 Task: Create a due date automation trigger when advanced on, 2 working days before a card is due add fields with custom field "Resume" set to a date between 1 and 7 days from now at 11:00 AM.
Action: Mouse moved to (863, 252)
Screenshot: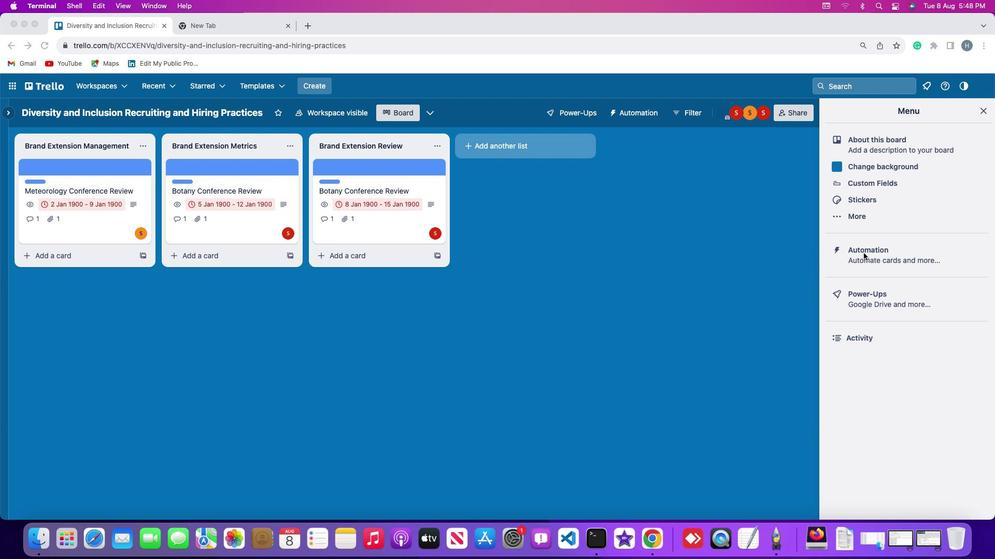 
Action: Mouse pressed left at (863, 252)
Screenshot: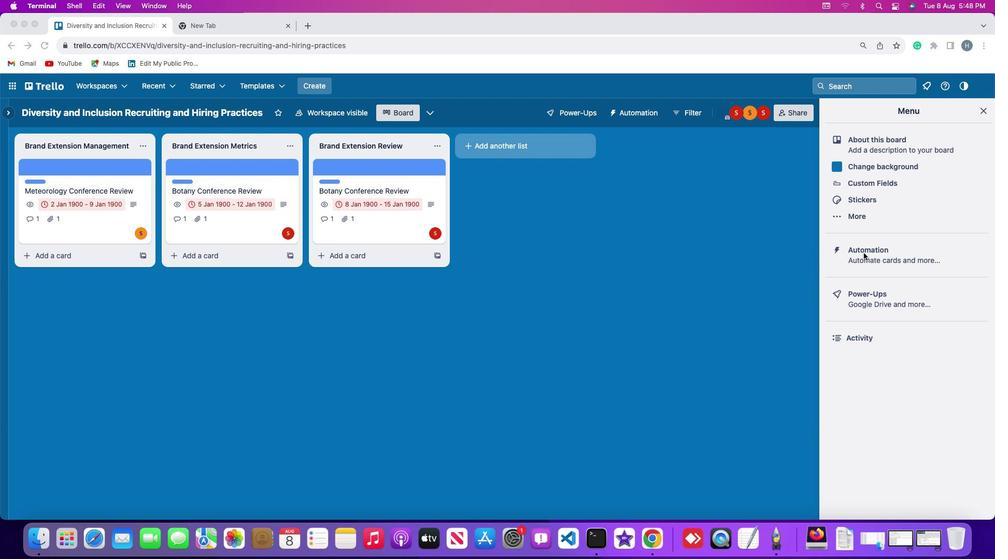 
Action: Mouse pressed left at (863, 252)
Screenshot: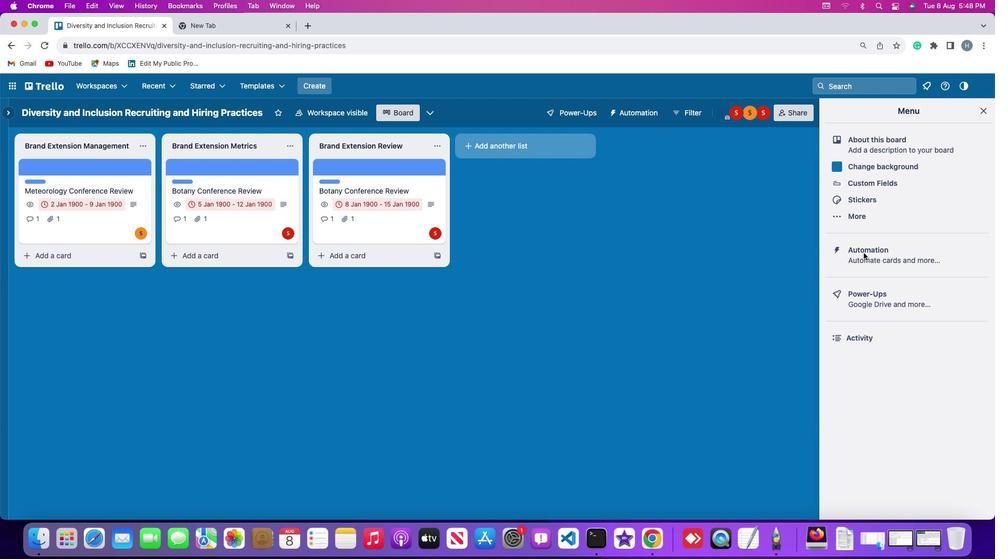 
Action: Mouse moved to (71, 241)
Screenshot: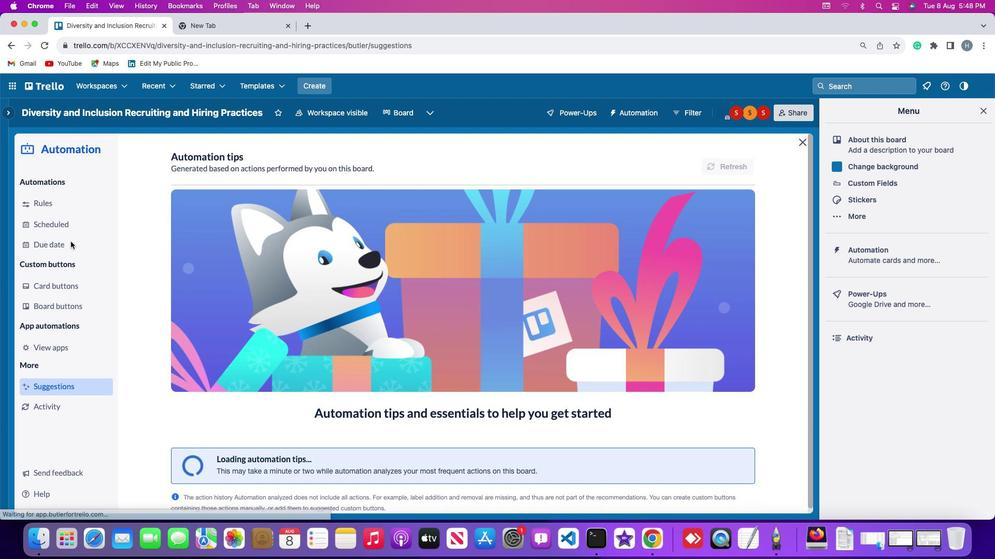 
Action: Mouse pressed left at (71, 241)
Screenshot: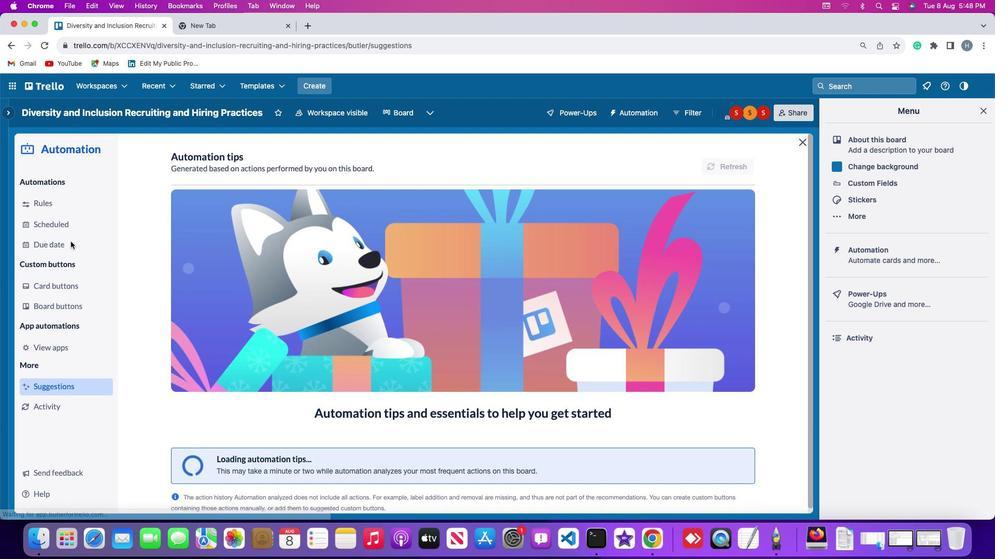 
Action: Mouse moved to (686, 160)
Screenshot: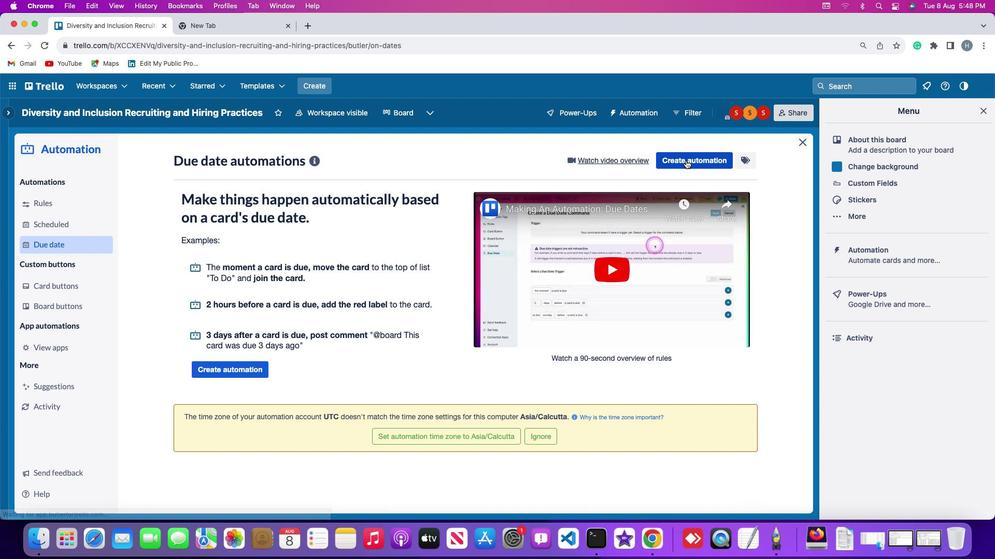 
Action: Mouse pressed left at (686, 160)
Screenshot: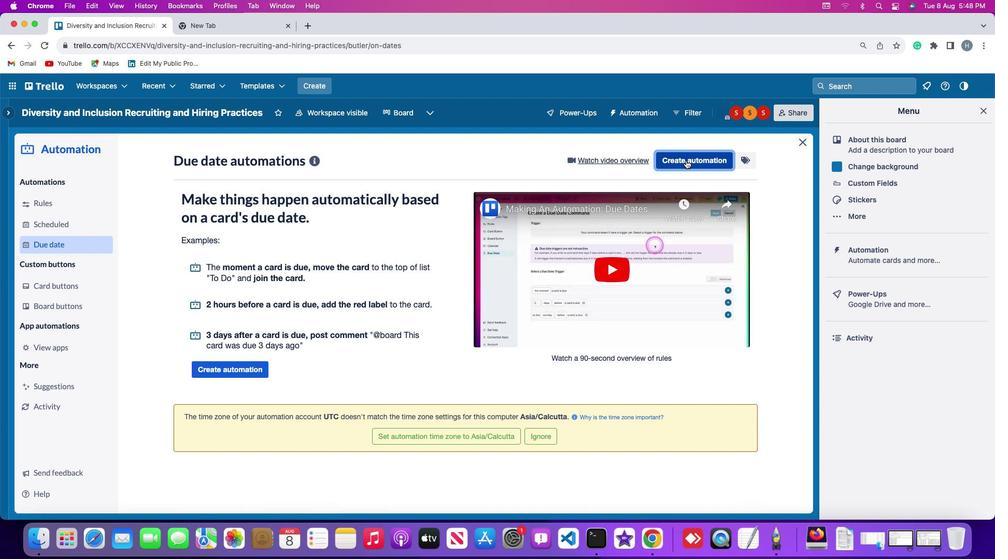 
Action: Mouse moved to (227, 259)
Screenshot: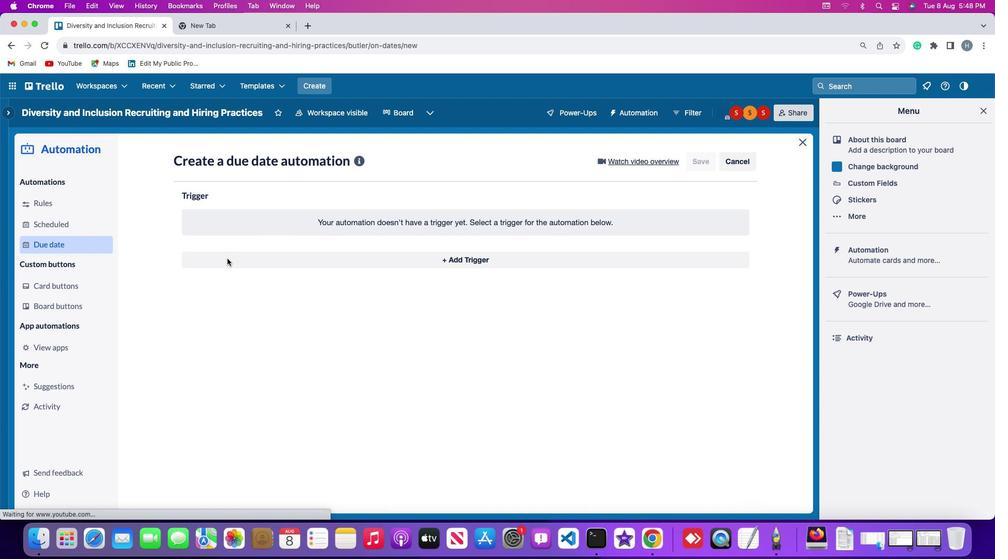 
Action: Mouse pressed left at (227, 259)
Screenshot: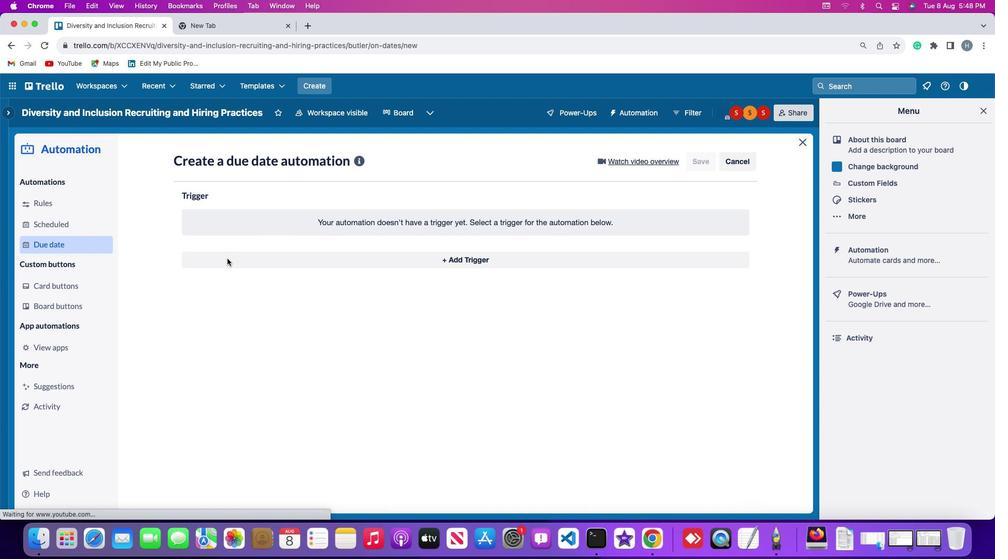 
Action: Mouse moved to (202, 416)
Screenshot: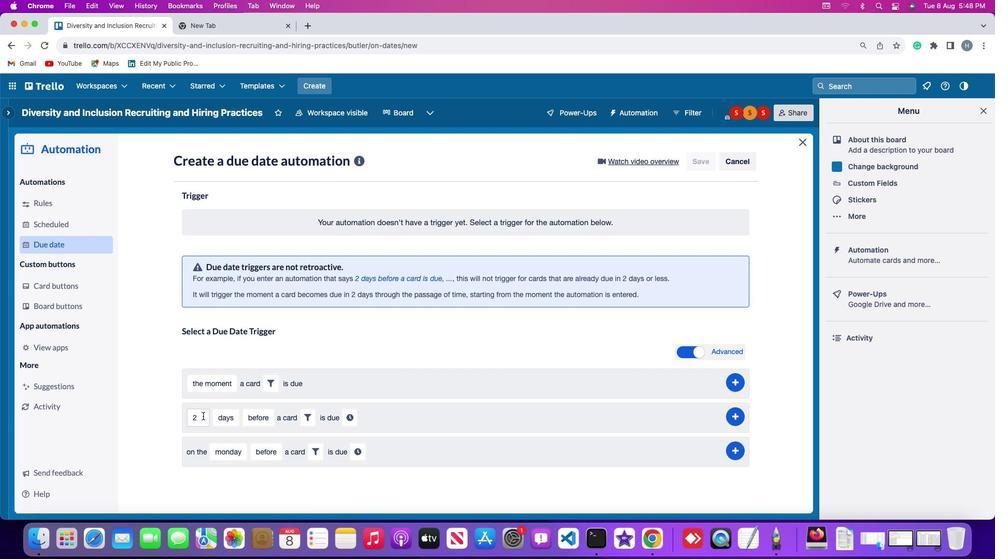 
Action: Mouse pressed left at (202, 416)
Screenshot: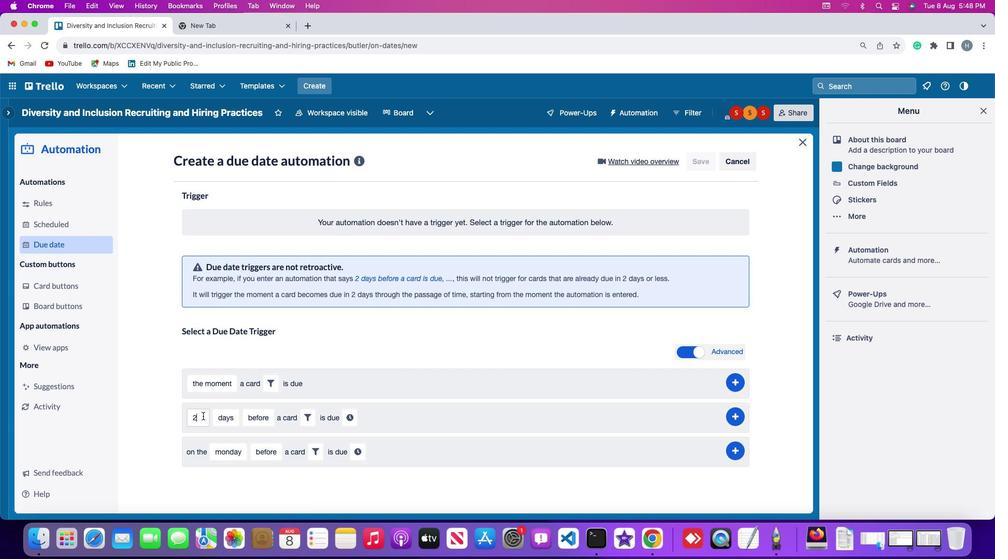 
Action: Mouse moved to (202, 416)
Screenshot: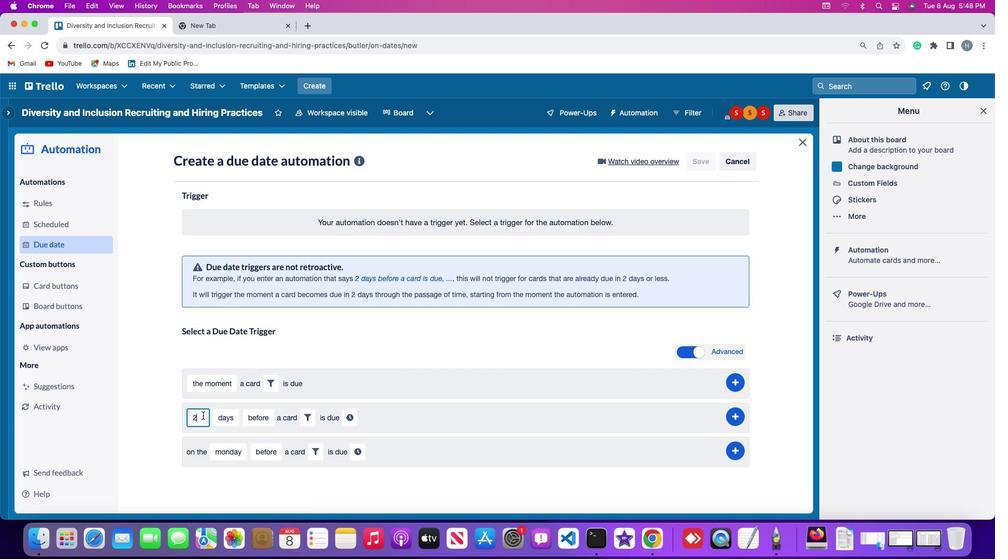 
Action: Key pressed Key.backspace'2'
Screenshot: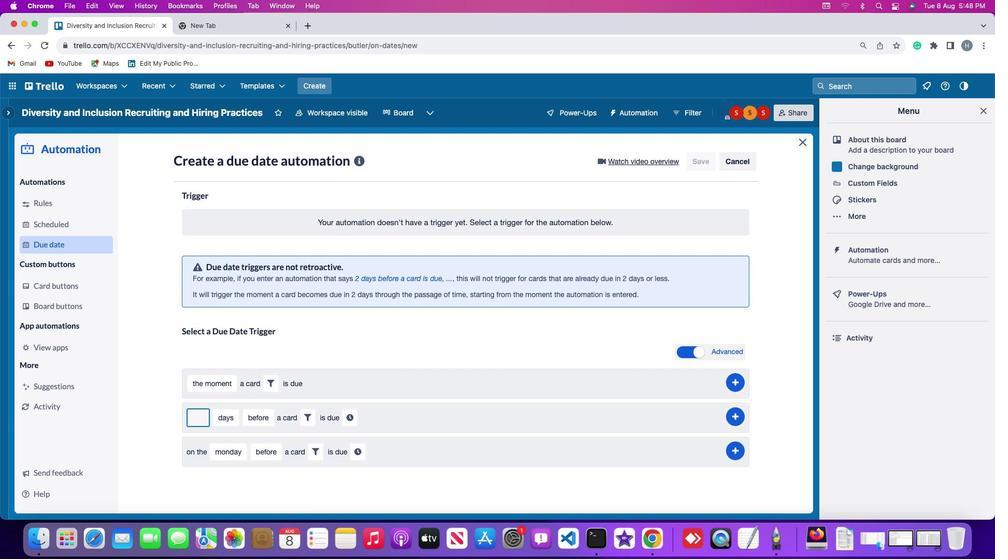 
Action: Mouse moved to (225, 414)
Screenshot: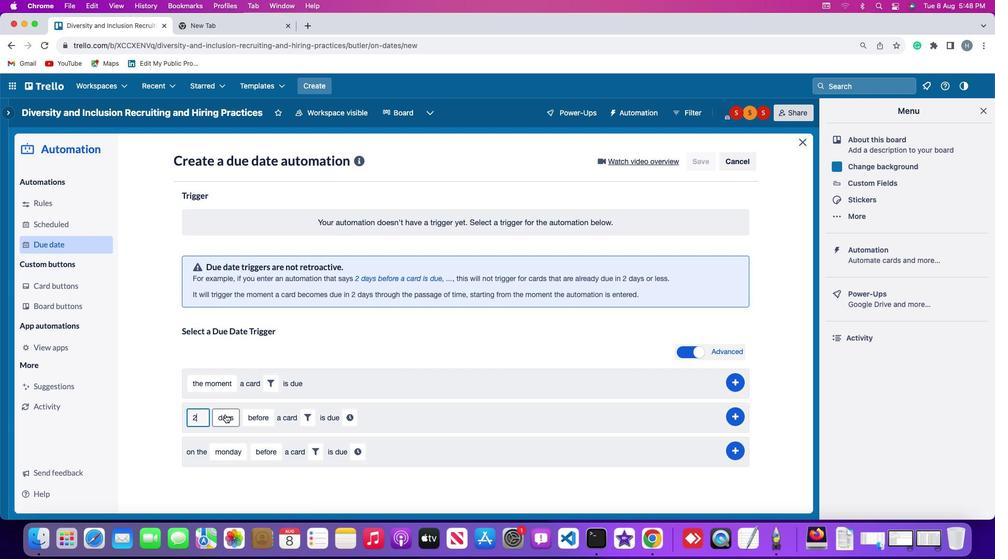 
Action: Mouse pressed left at (225, 414)
Screenshot: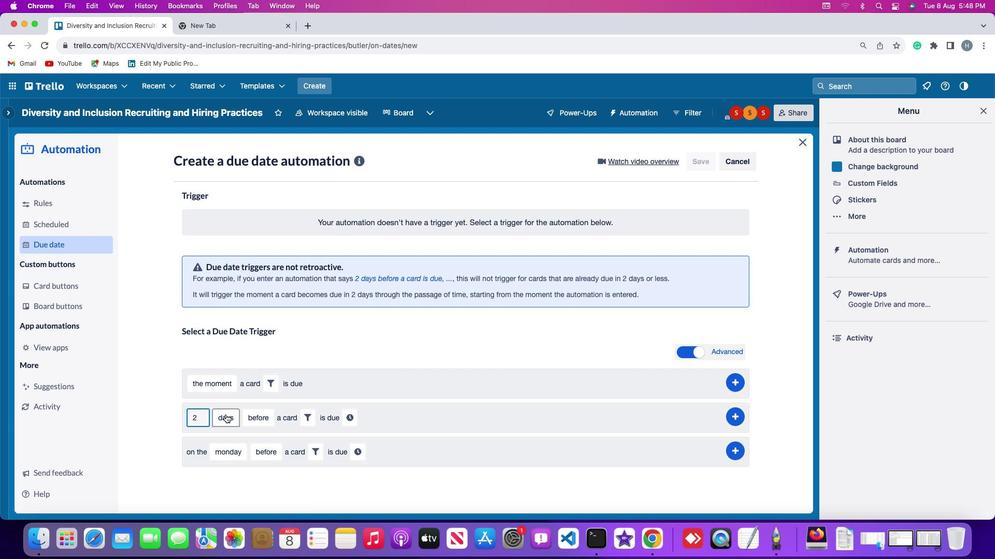 
Action: Mouse moved to (241, 458)
Screenshot: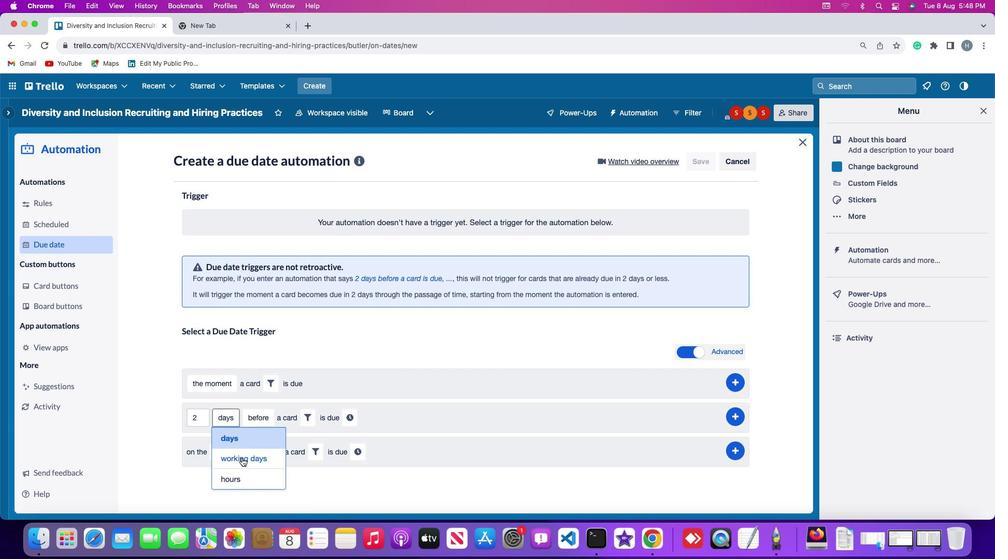 
Action: Mouse pressed left at (241, 458)
Screenshot: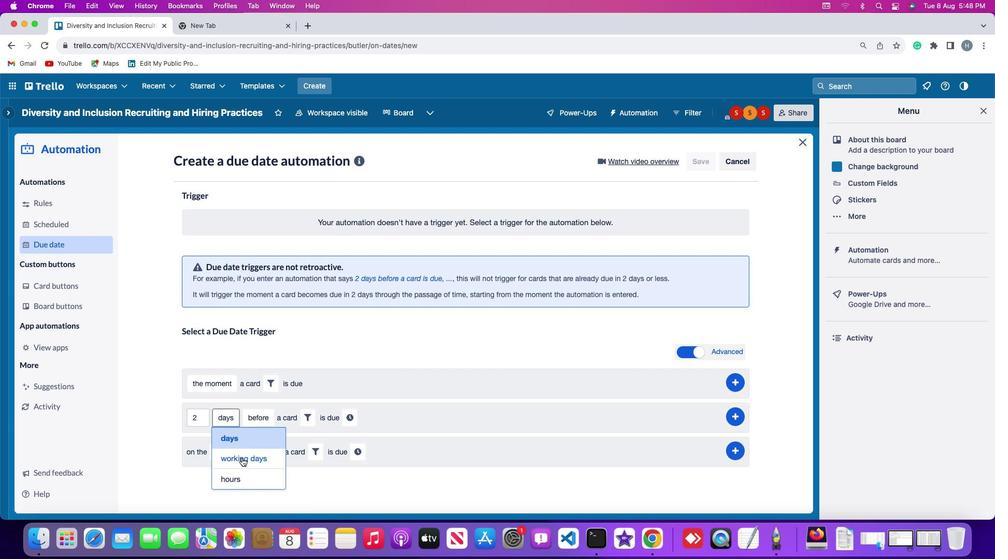 
Action: Mouse moved to (286, 419)
Screenshot: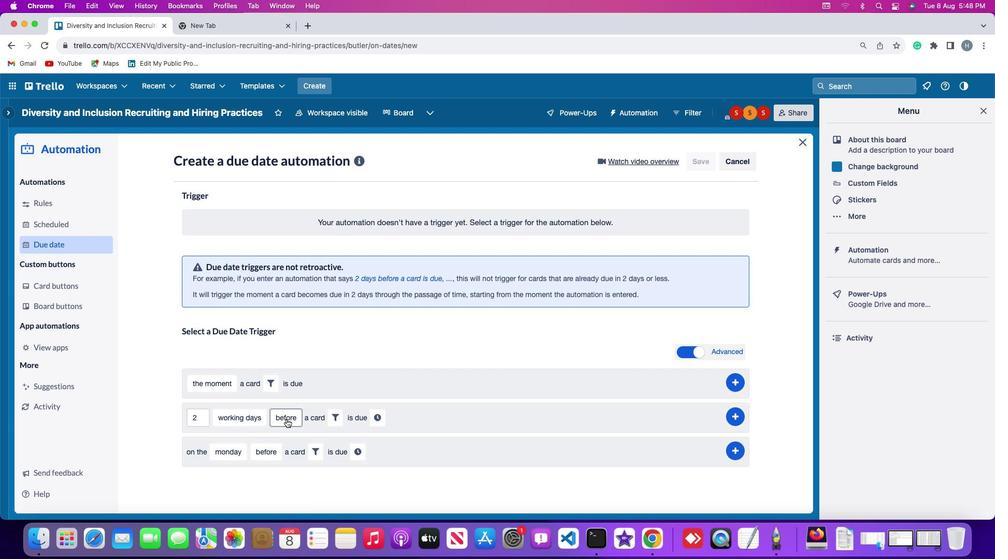 
Action: Mouse pressed left at (286, 419)
Screenshot: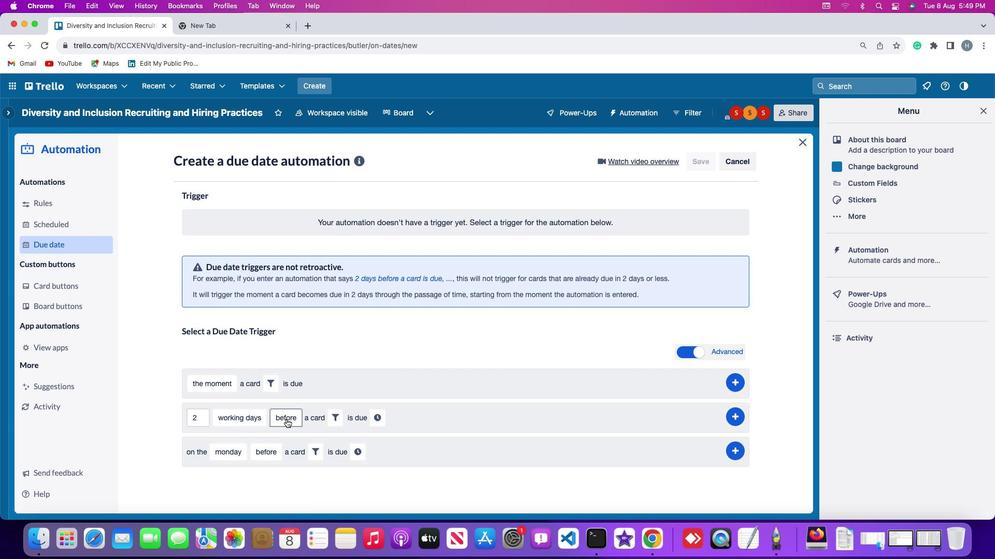 
Action: Mouse moved to (289, 434)
Screenshot: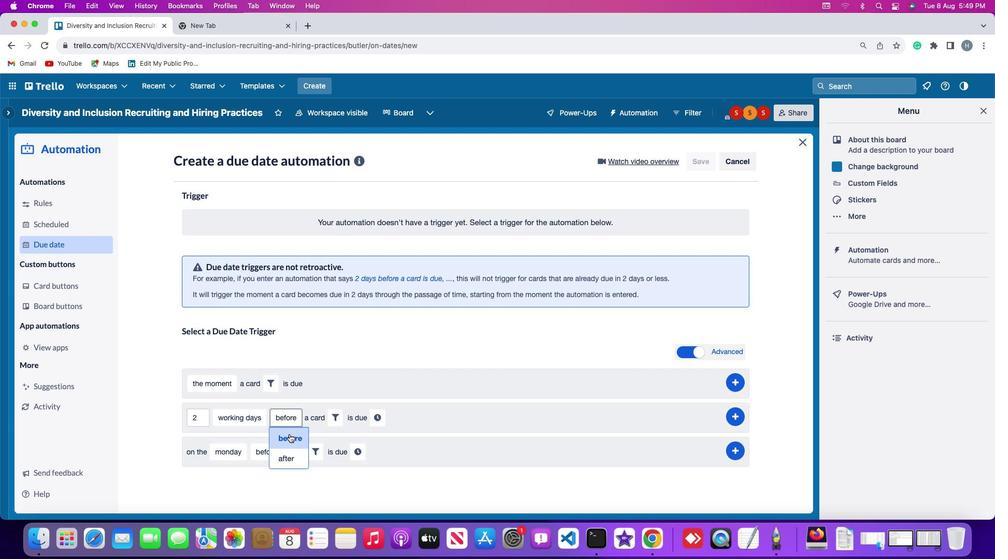 
Action: Mouse pressed left at (289, 434)
Screenshot: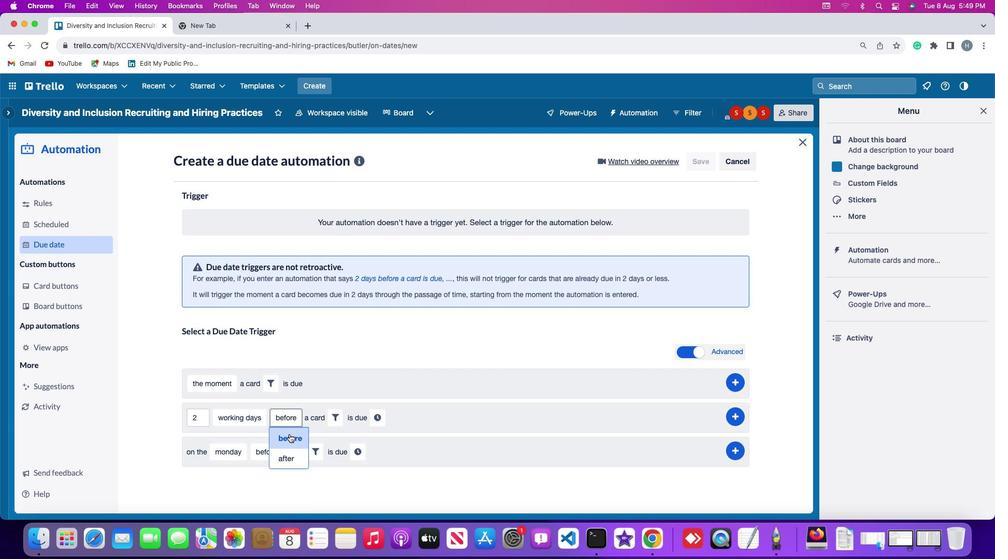 
Action: Mouse moved to (332, 418)
Screenshot: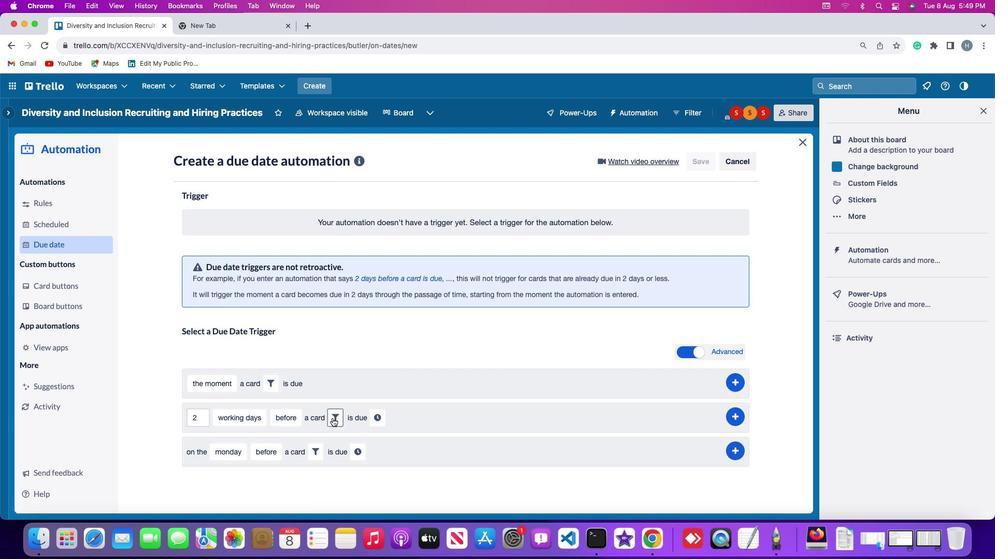 
Action: Mouse pressed left at (332, 418)
Screenshot: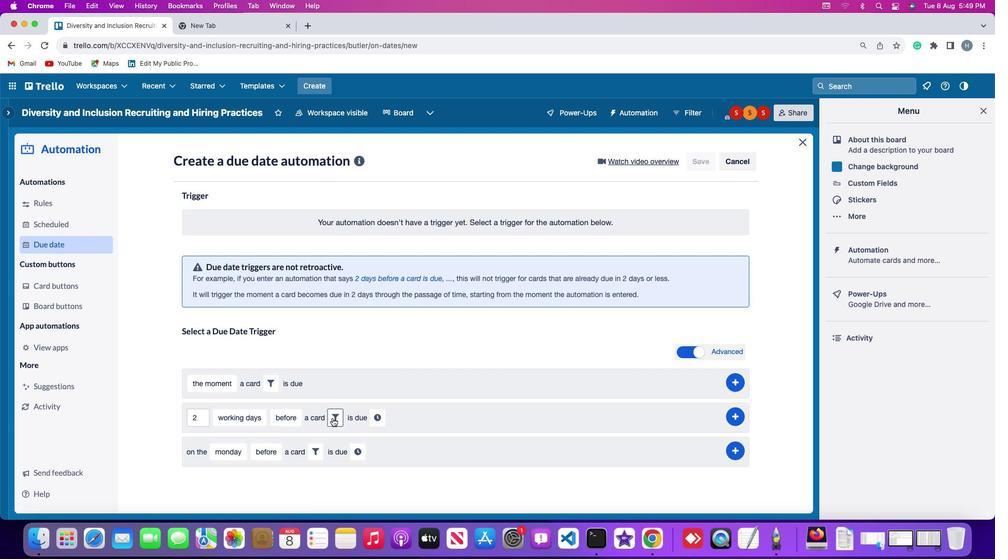 
Action: Mouse moved to (505, 446)
Screenshot: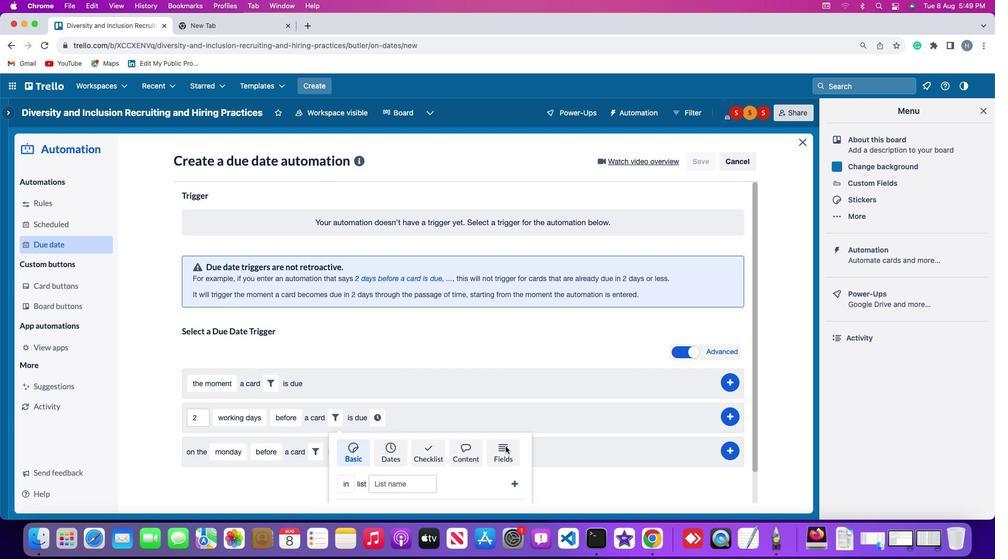 
Action: Mouse pressed left at (505, 446)
Screenshot: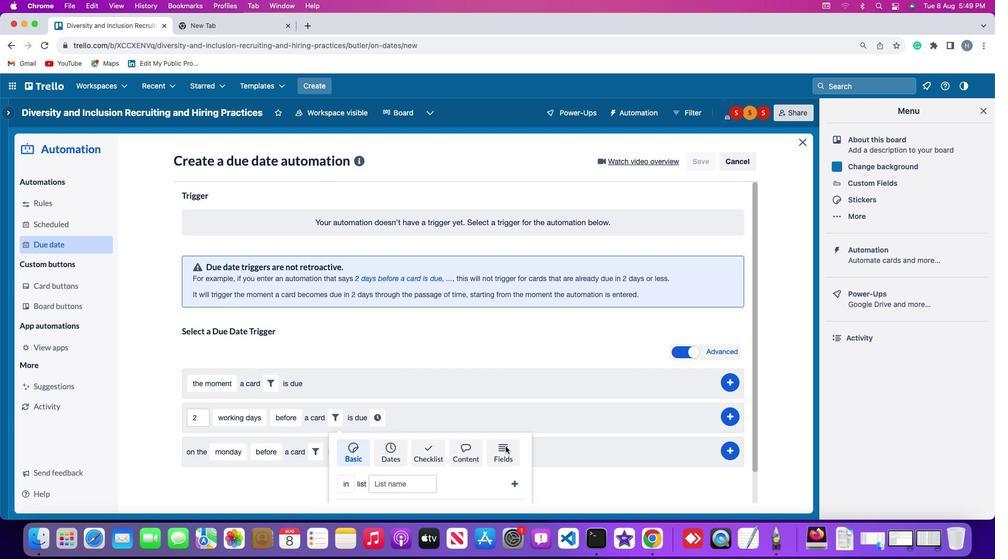
Action: Mouse moved to (284, 480)
Screenshot: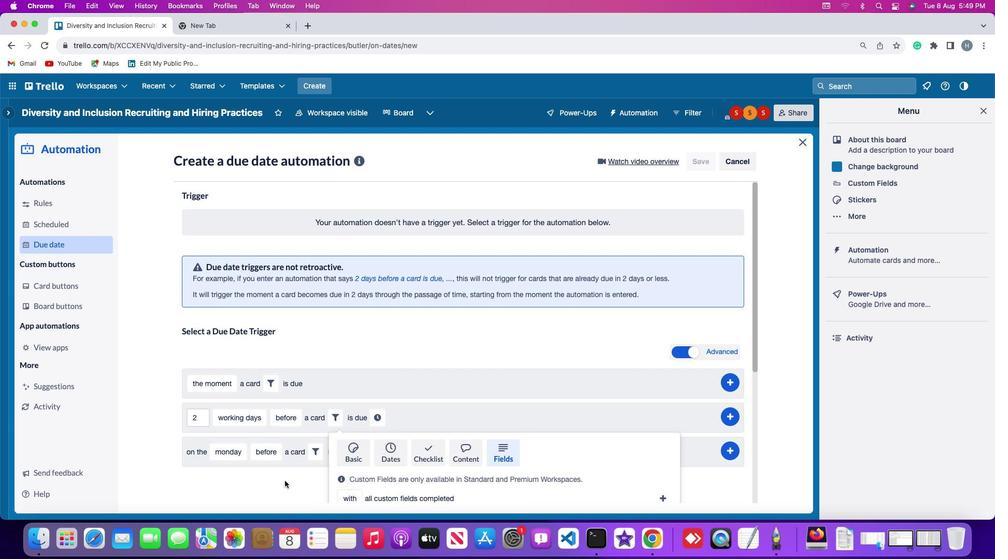 
Action: Mouse scrolled (284, 480) with delta (0, 0)
Screenshot: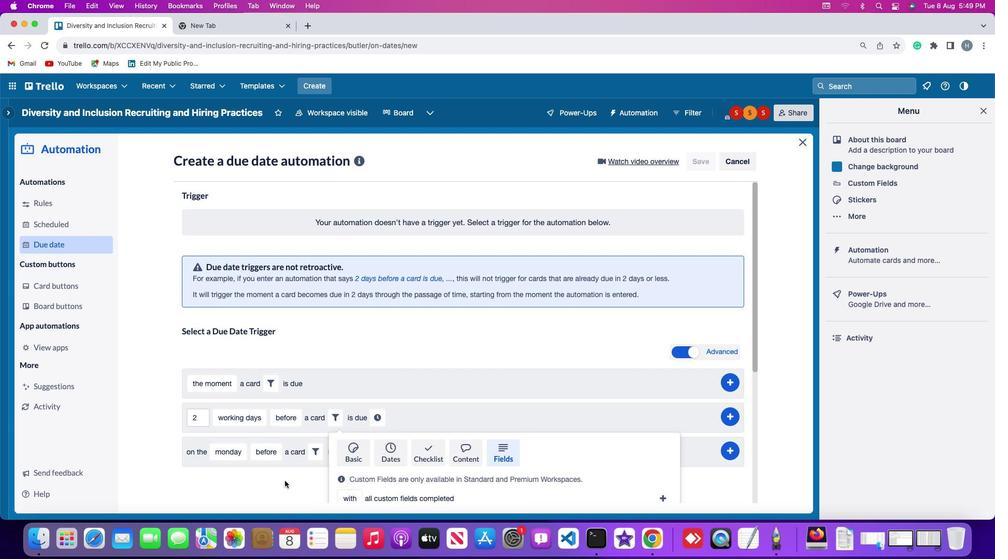 
Action: Mouse scrolled (284, 480) with delta (0, 0)
Screenshot: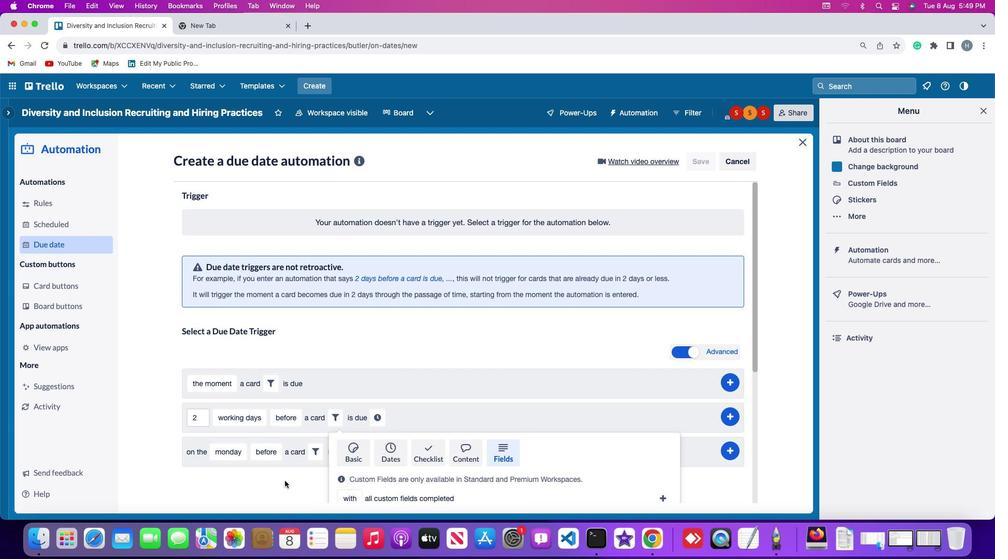 
Action: Mouse scrolled (284, 480) with delta (0, -2)
Screenshot: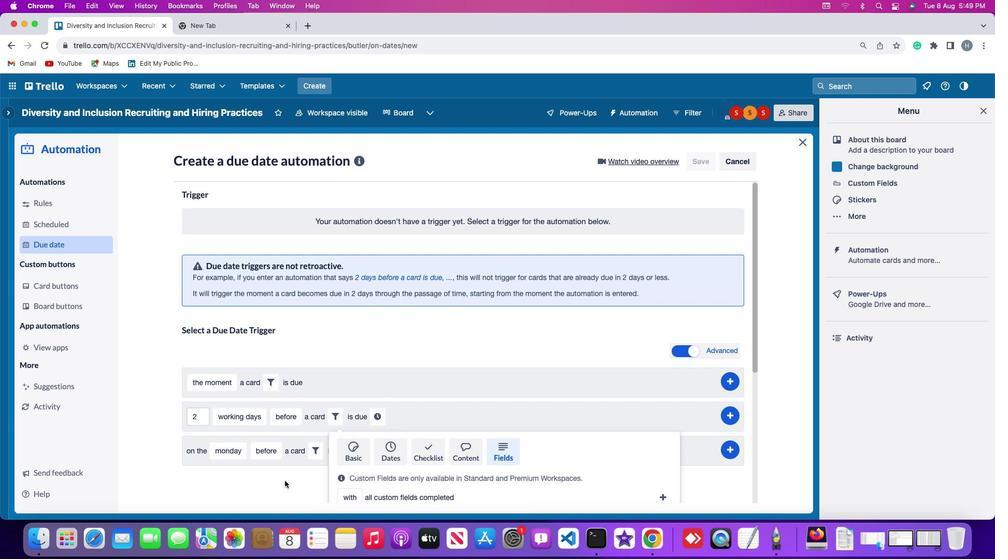 
Action: Mouse scrolled (284, 480) with delta (0, -2)
Screenshot: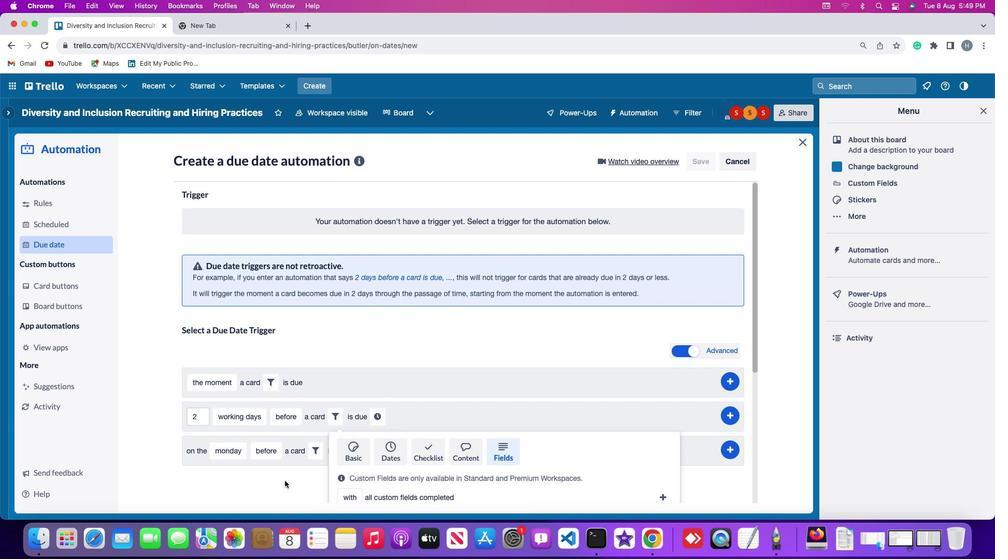 
Action: Mouse scrolled (284, 480) with delta (0, -3)
Screenshot: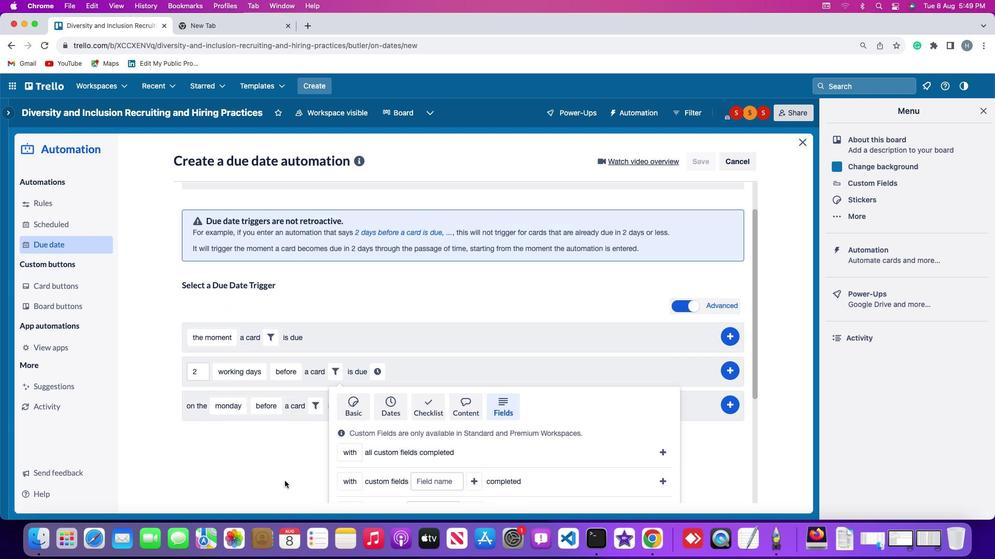 
Action: Mouse scrolled (284, 480) with delta (0, -3)
Screenshot: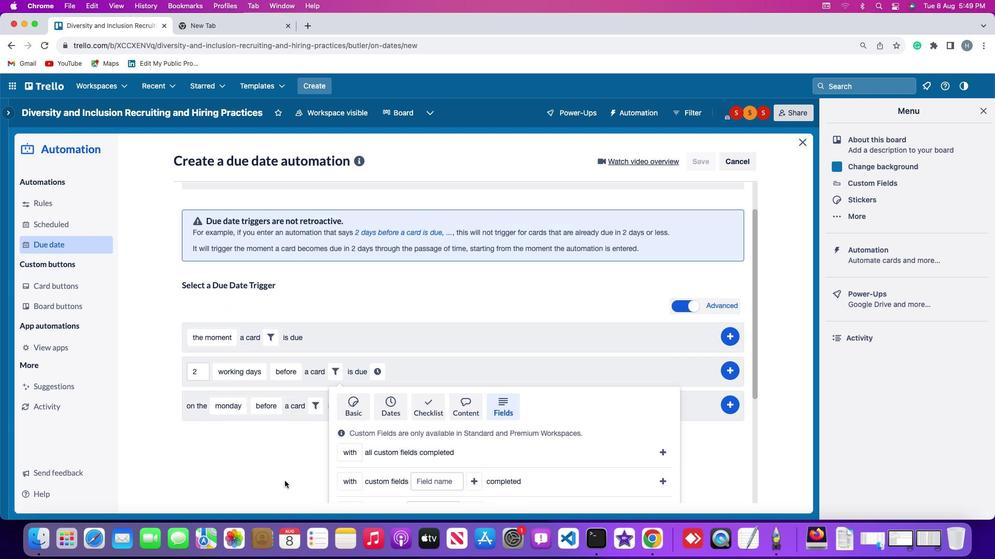 
Action: Mouse scrolled (284, 480) with delta (0, -3)
Screenshot: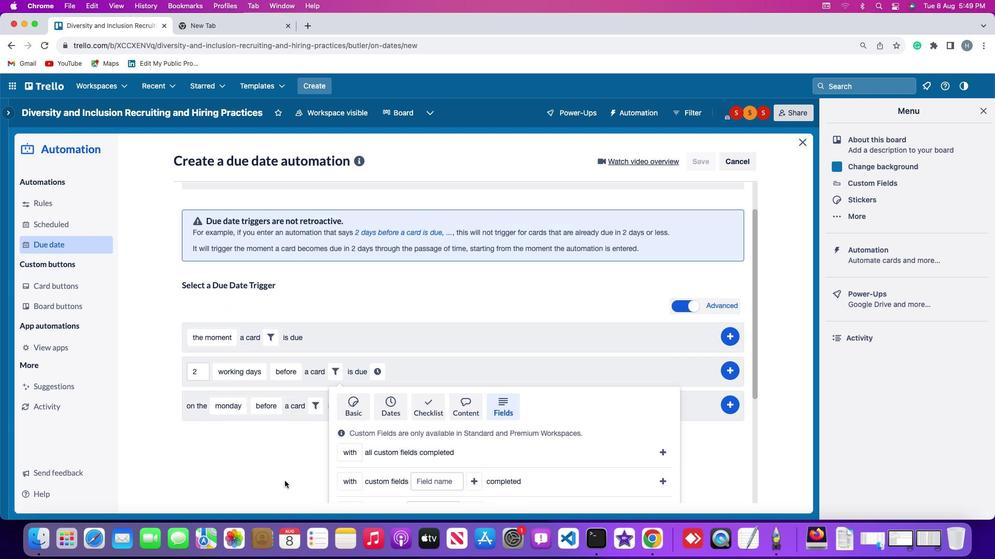 
Action: Mouse scrolled (284, 480) with delta (0, 0)
Screenshot: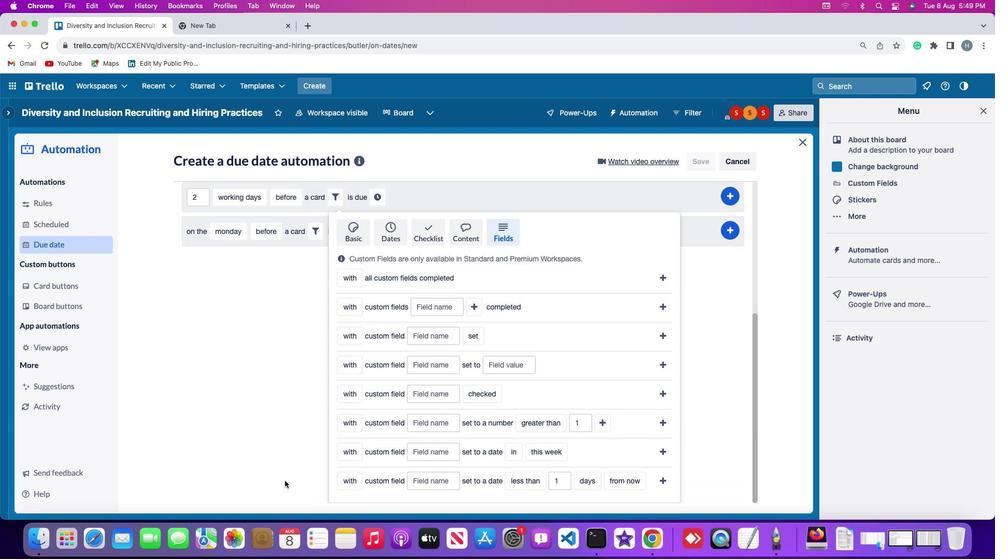
Action: Mouse scrolled (284, 480) with delta (0, 0)
Screenshot: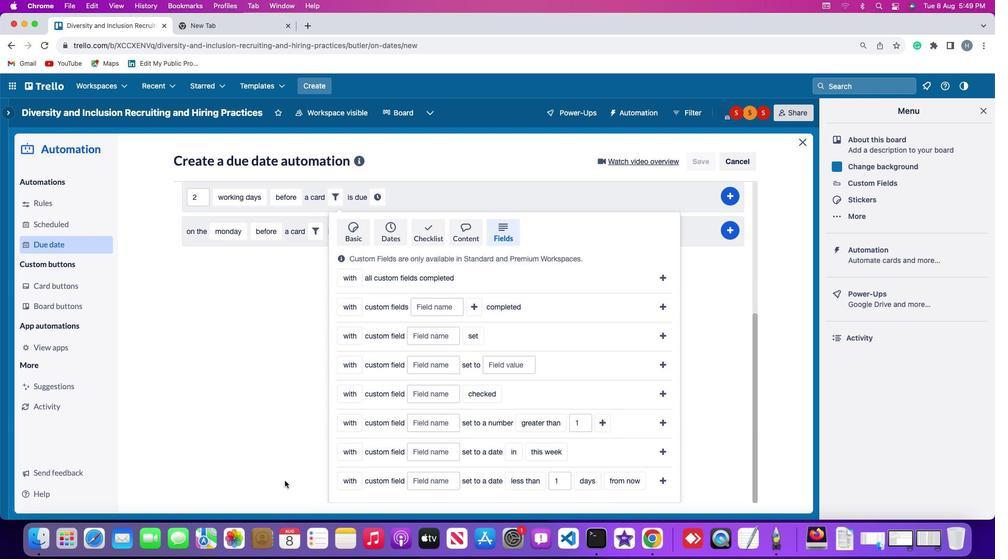 
Action: Mouse scrolled (284, 480) with delta (0, -2)
Screenshot: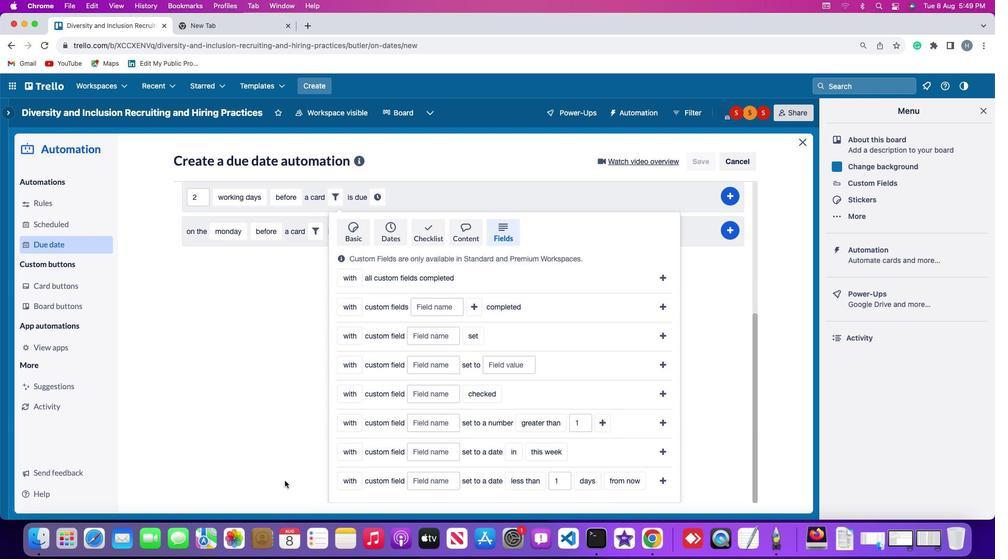 
Action: Mouse scrolled (284, 480) with delta (0, -2)
Screenshot: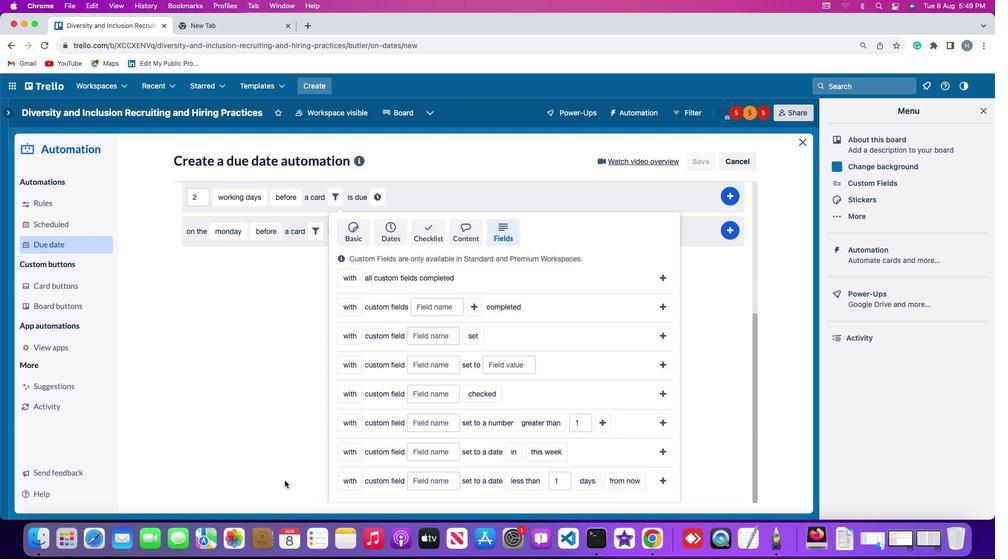 
Action: Mouse scrolled (284, 480) with delta (0, -3)
Screenshot: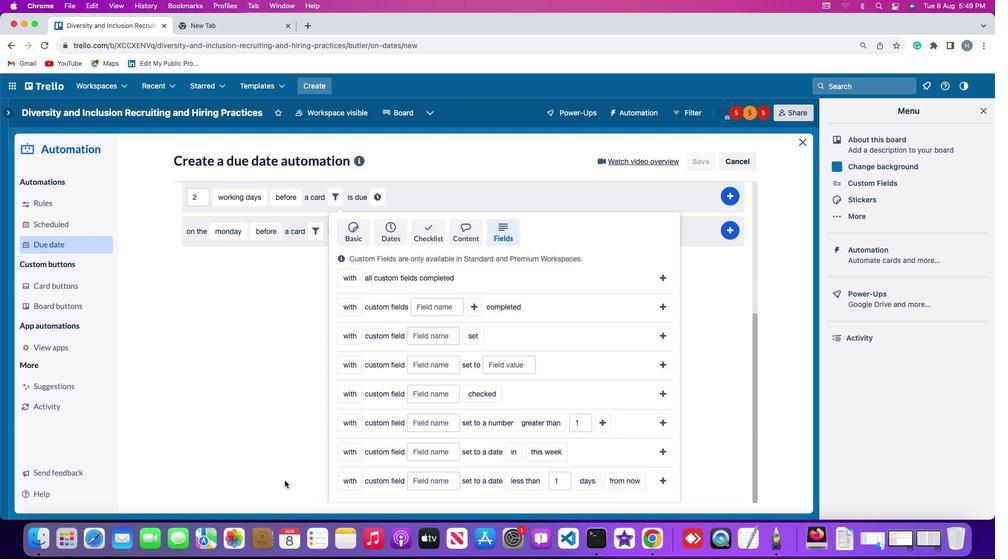 
Action: Mouse scrolled (284, 480) with delta (0, -3)
Screenshot: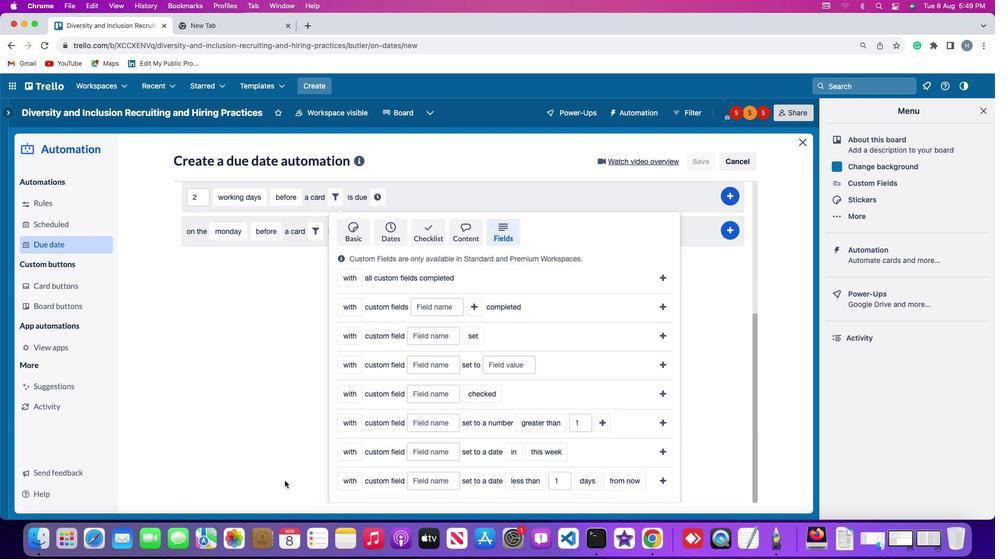 
Action: Mouse moved to (339, 478)
Screenshot: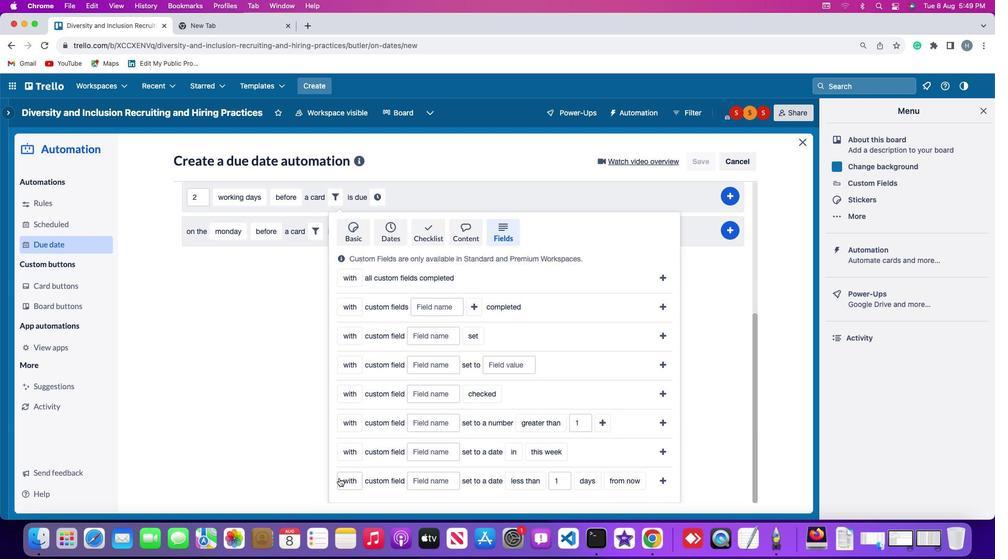 
Action: Mouse pressed left at (339, 478)
Screenshot: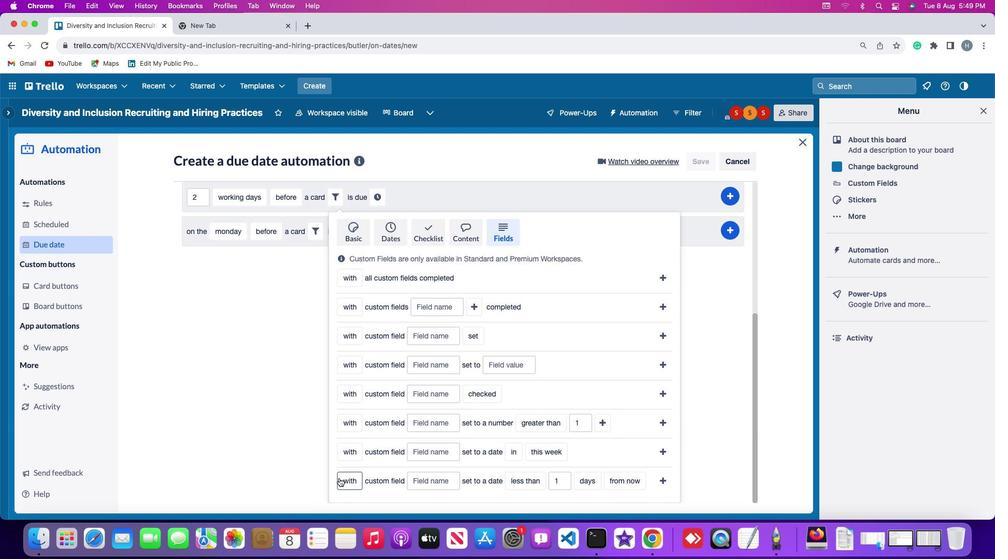 
Action: Mouse moved to (361, 441)
Screenshot: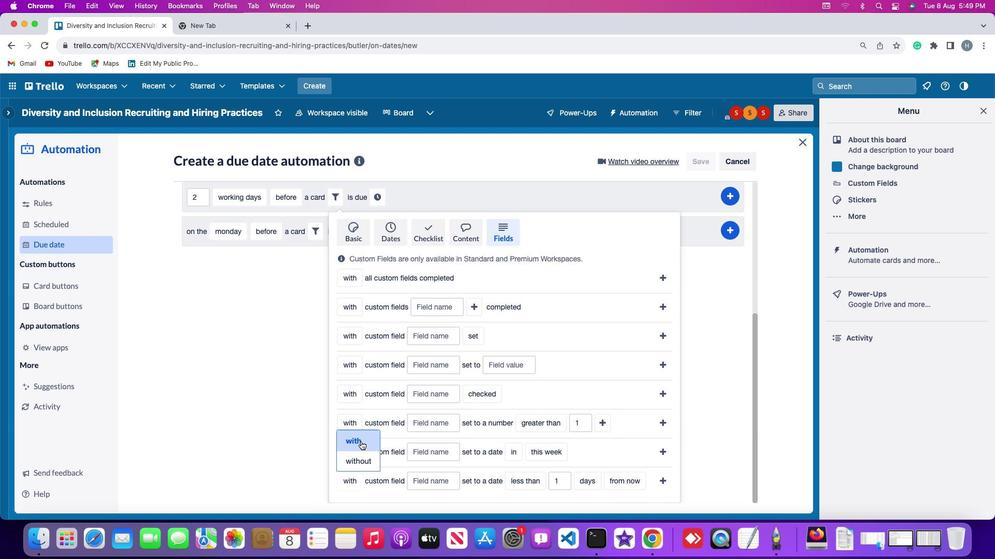 
Action: Mouse pressed left at (361, 441)
Screenshot: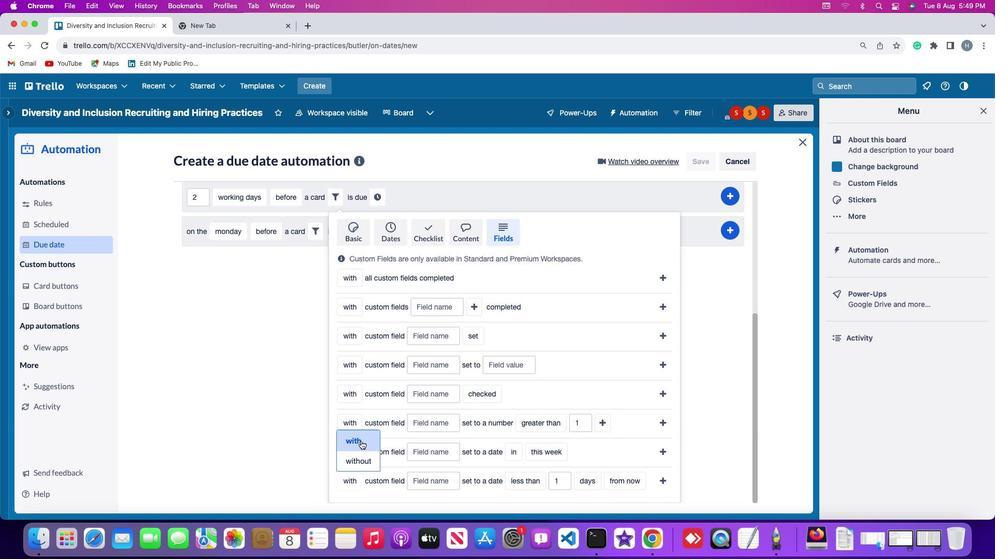 
Action: Mouse moved to (438, 478)
Screenshot: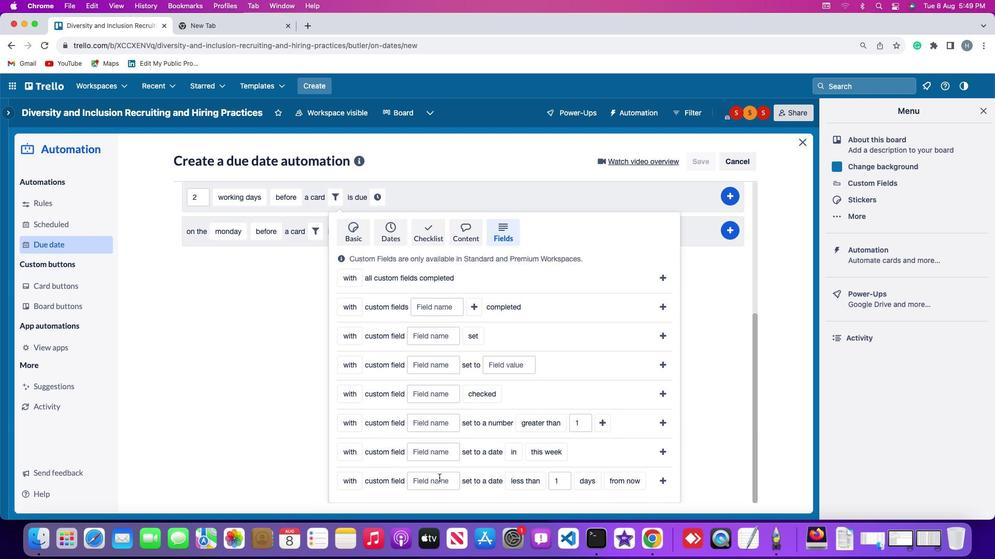 
Action: Mouse pressed left at (438, 478)
Screenshot: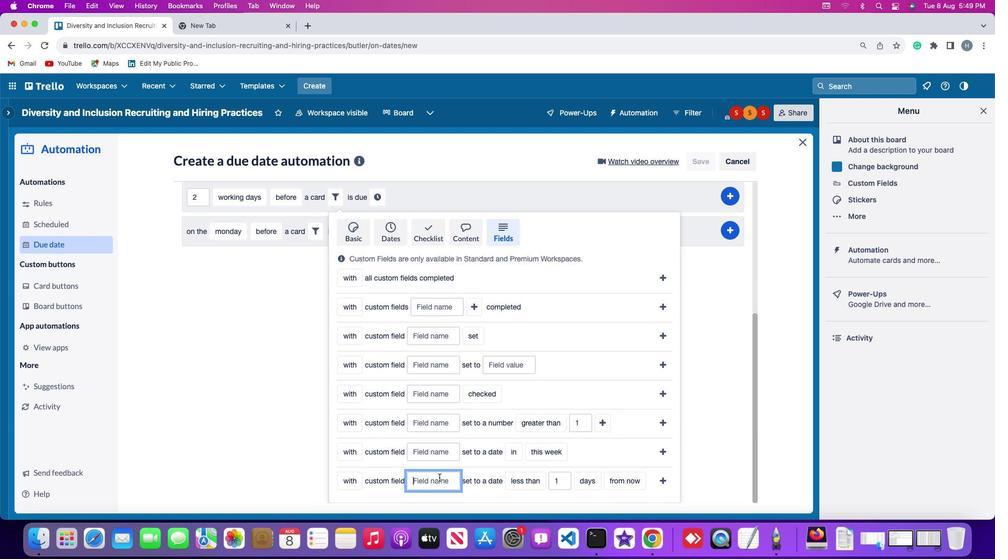 
Action: Mouse moved to (440, 478)
Screenshot: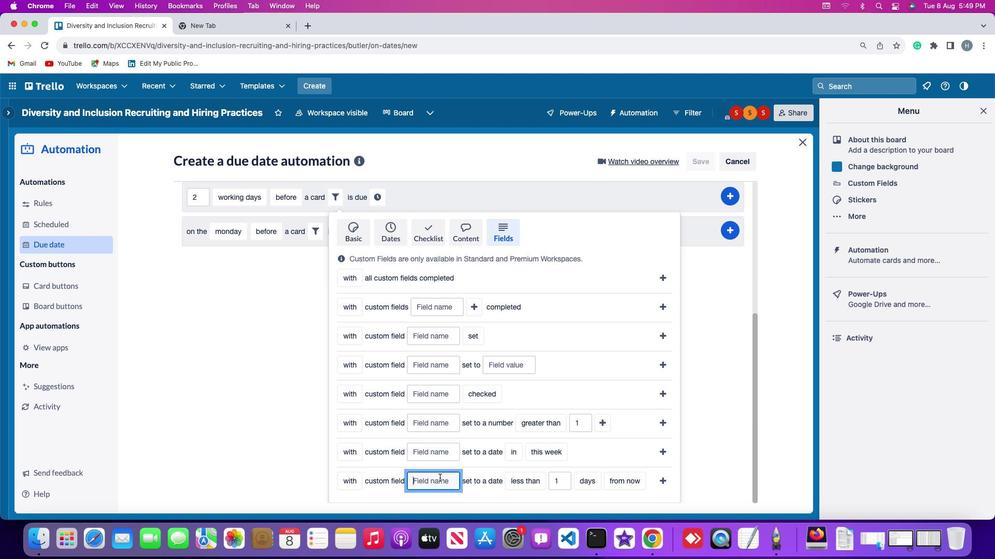 
Action: Key pressed Key.shift'R''e''s''u''m''e'
Screenshot: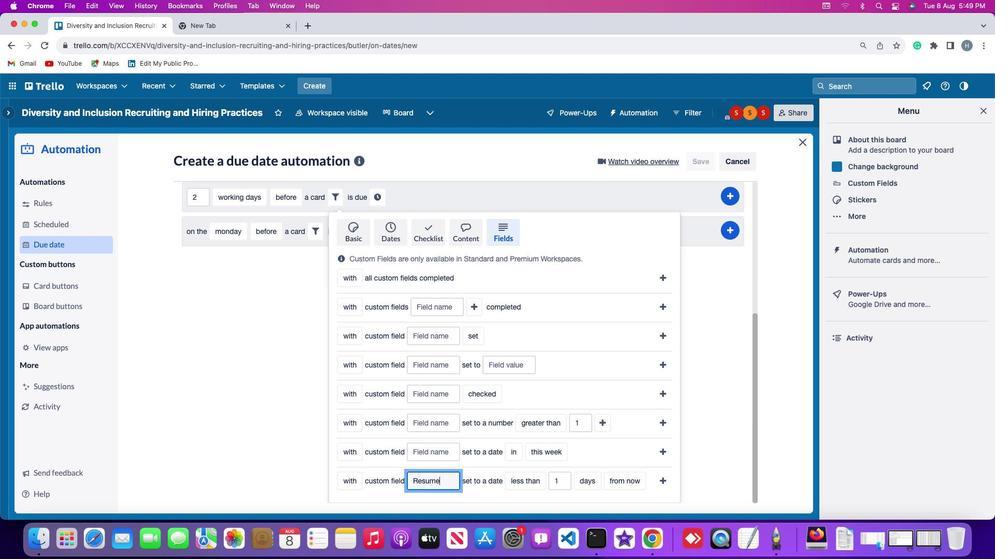 
Action: Mouse moved to (525, 477)
Screenshot: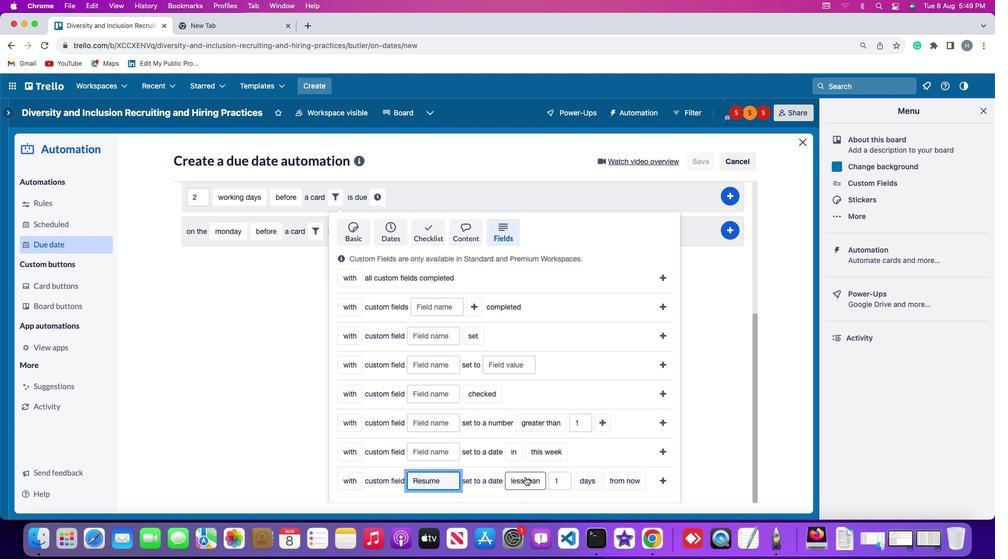 
Action: Mouse pressed left at (525, 477)
Screenshot: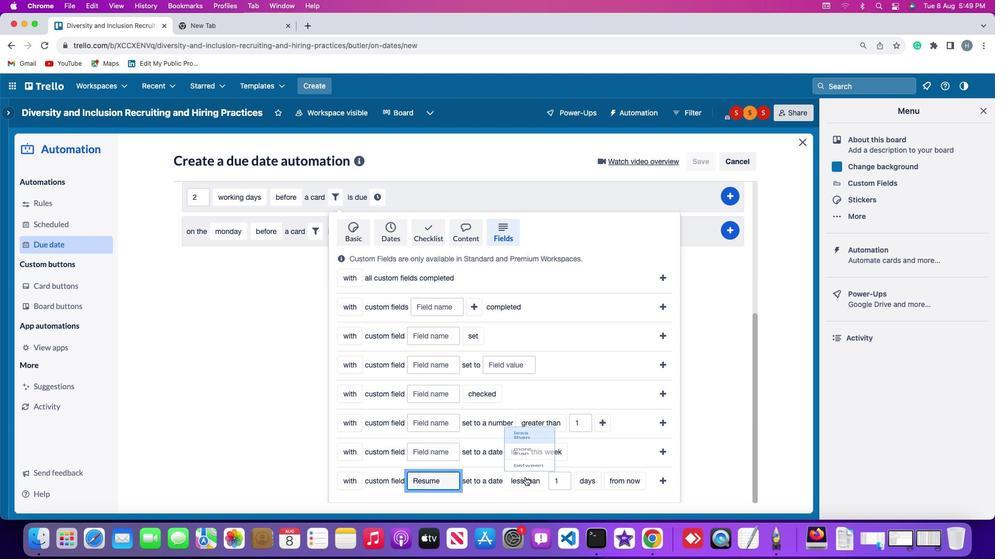 
Action: Mouse moved to (529, 460)
Screenshot: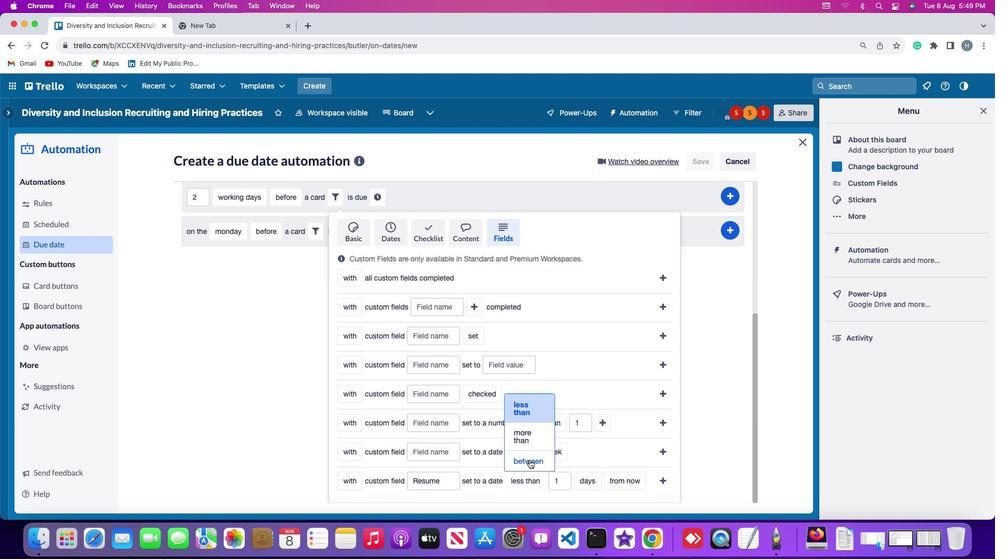 
Action: Mouse pressed left at (529, 460)
Screenshot: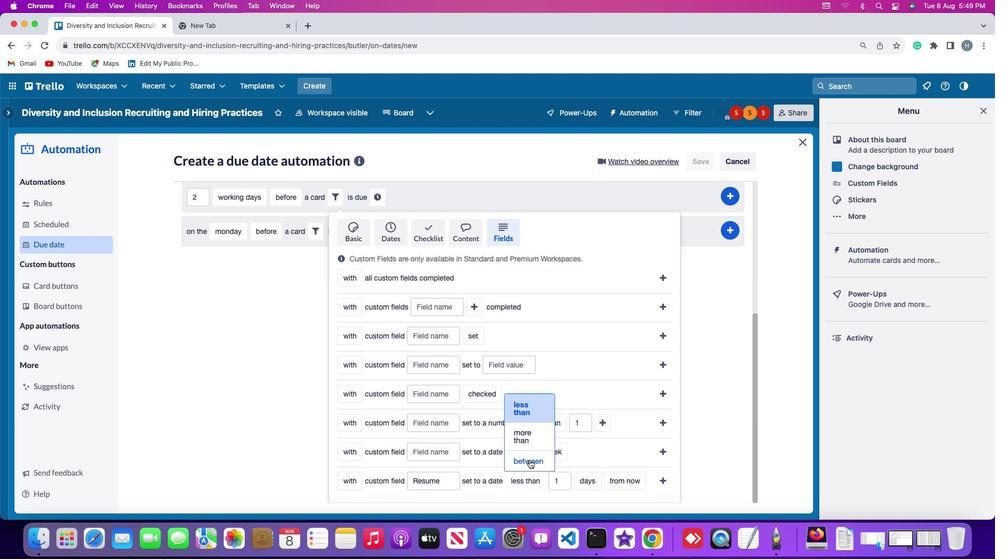 
Action: Mouse moved to (562, 479)
Screenshot: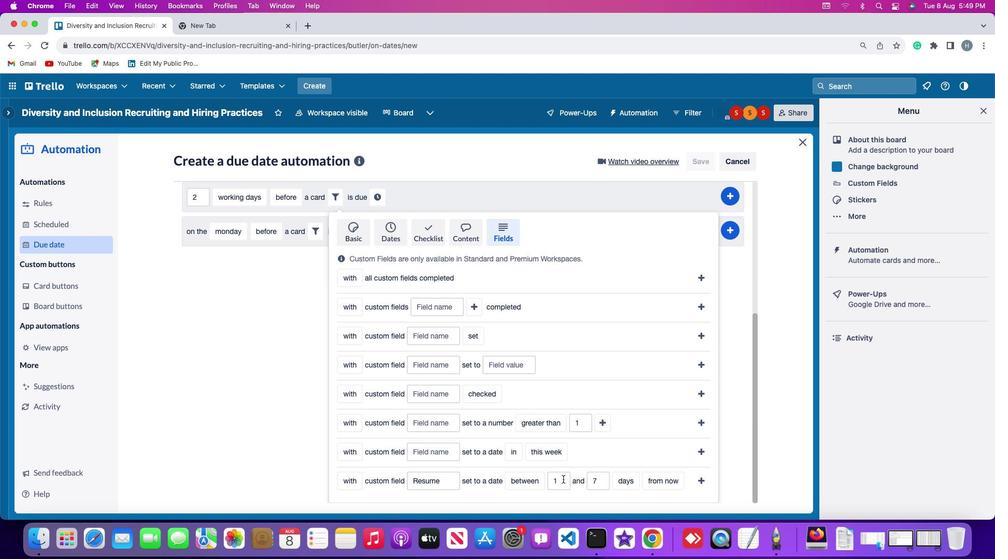 
Action: Mouse pressed left at (562, 479)
Screenshot: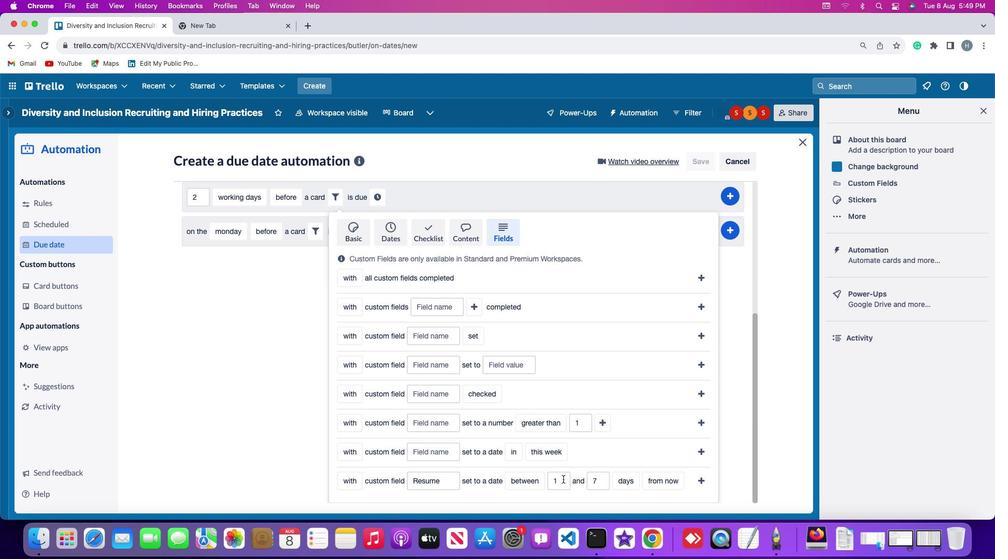 
Action: Key pressed Key.backspace'1'
Screenshot: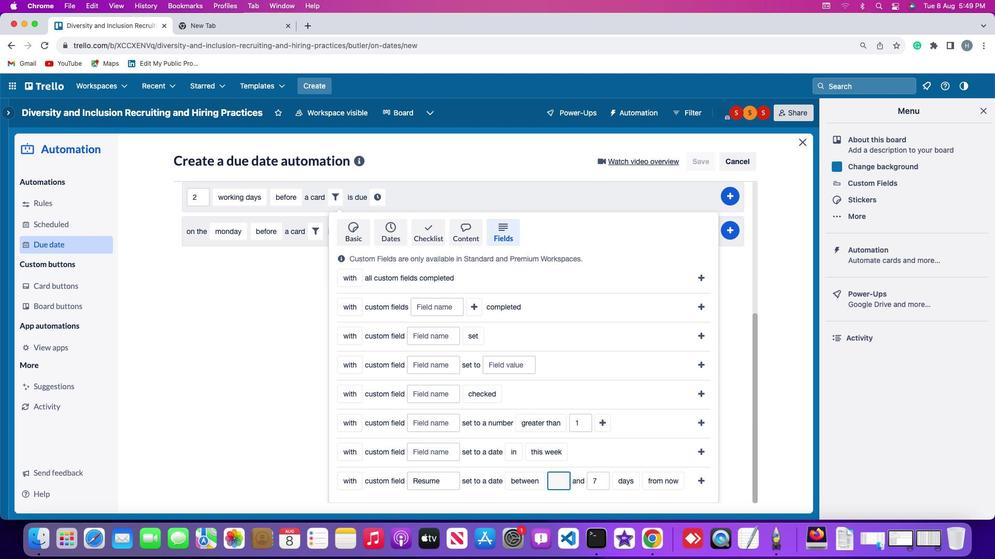 
Action: Mouse moved to (602, 482)
Screenshot: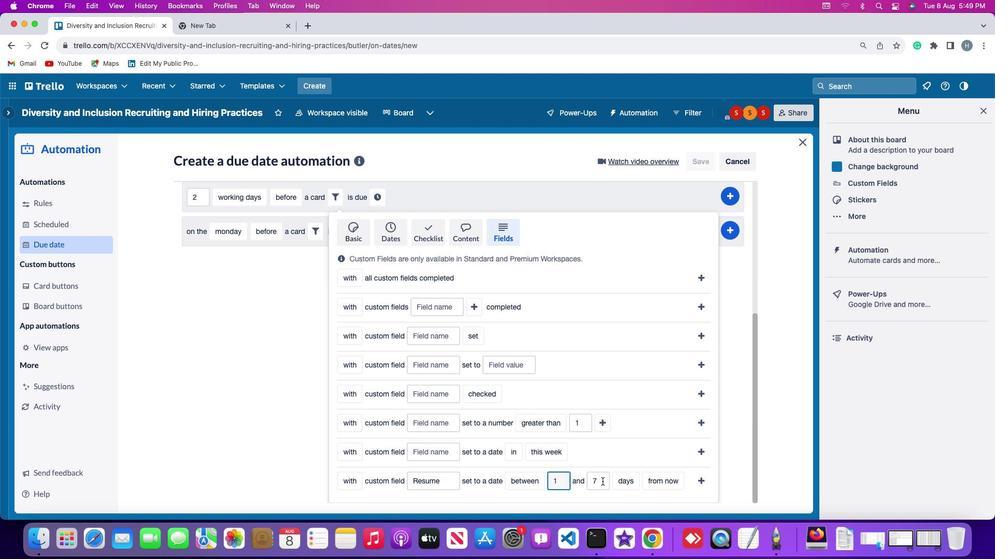 
Action: Mouse pressed left at (602, 482)
Screenshot: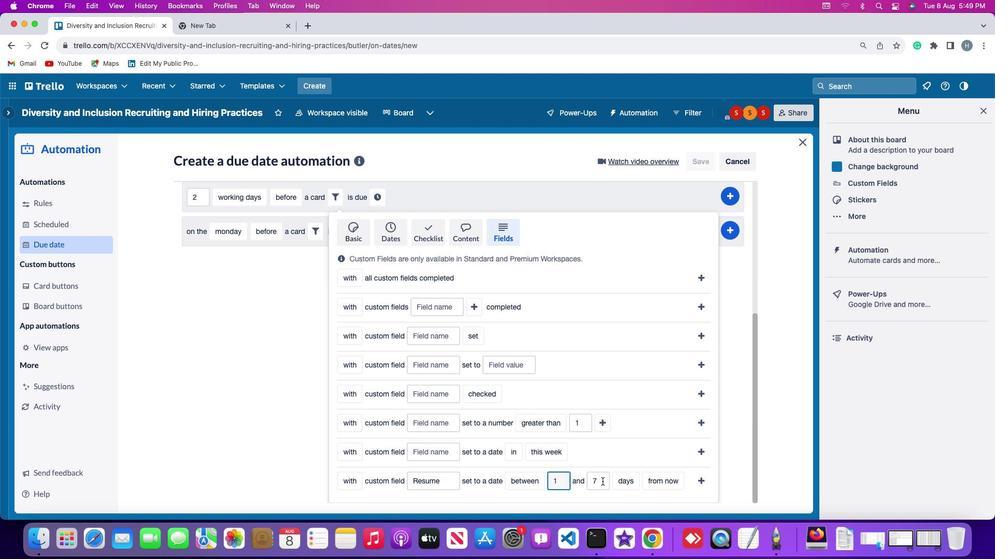 
Action: Mouse moved to (602, 482)
Screenshot: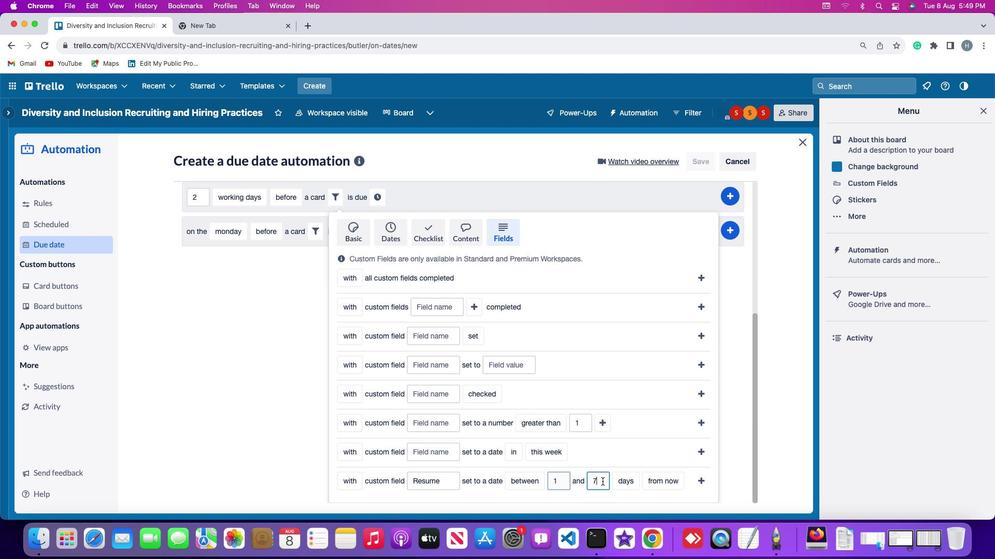 
Action: Key pressed Key.backspace'7'
Screenshot: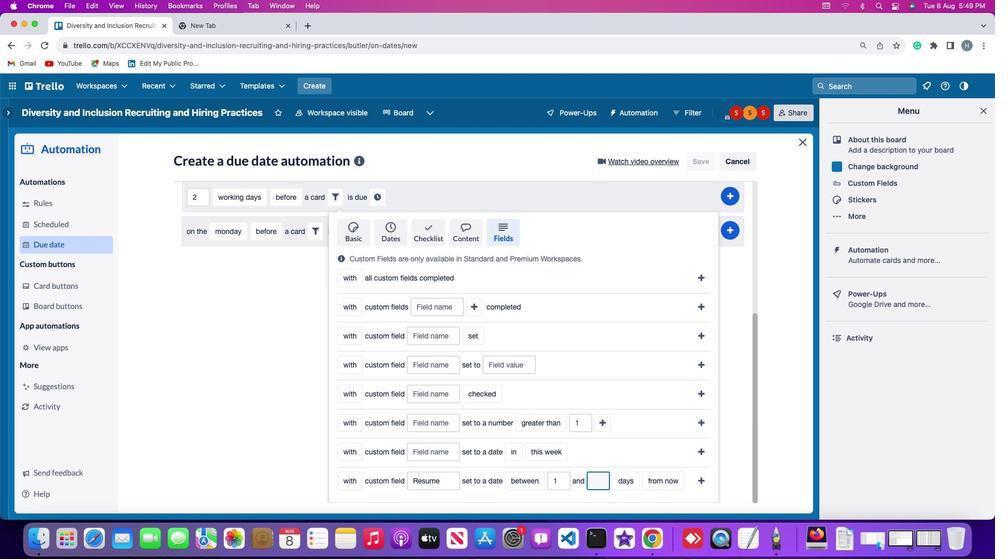 
Action: Mouse moved to (626, 482)
Screenshot: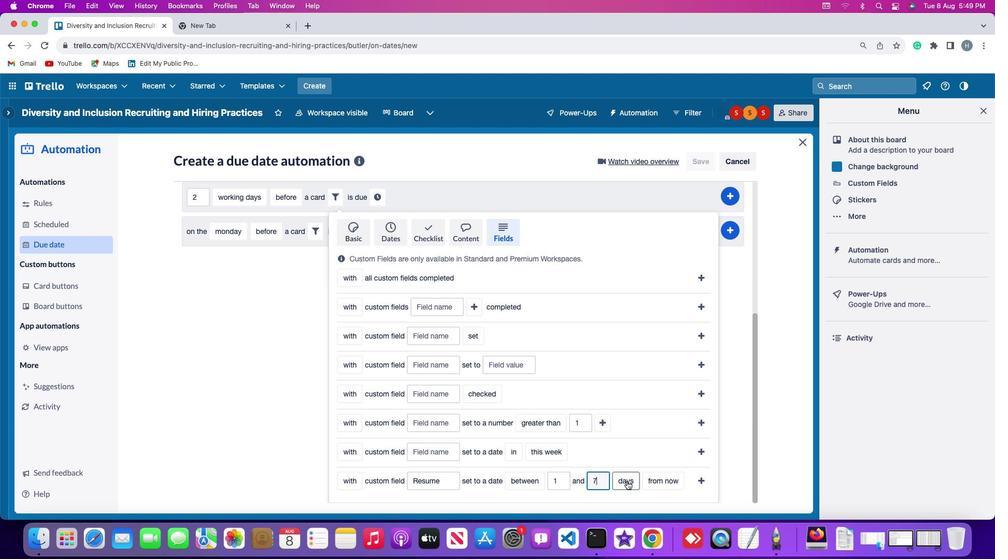 
Action: Mouse pressed left at (626, 482)
Screenshot: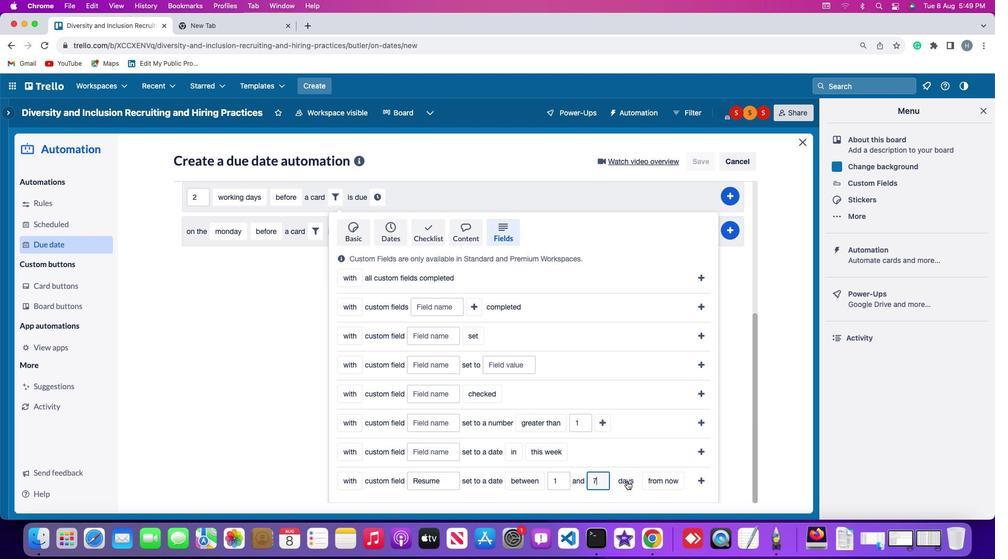 
Action: Mouse moved to (634, 447)
Screenshot: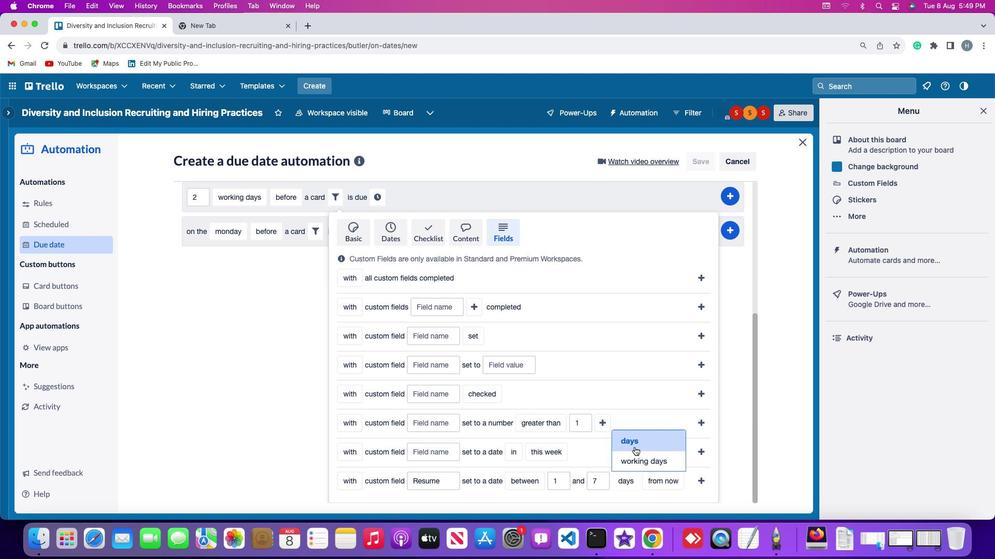 
Action: Mouse pressed left at (634, 447)
Screenshot: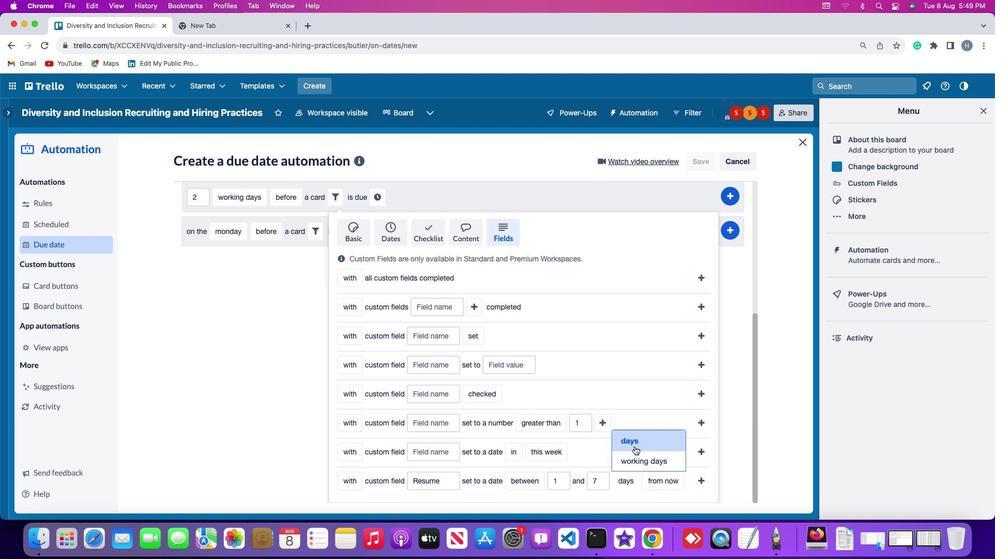 
Action: Mouse moved to (676, 479)
Screenshot: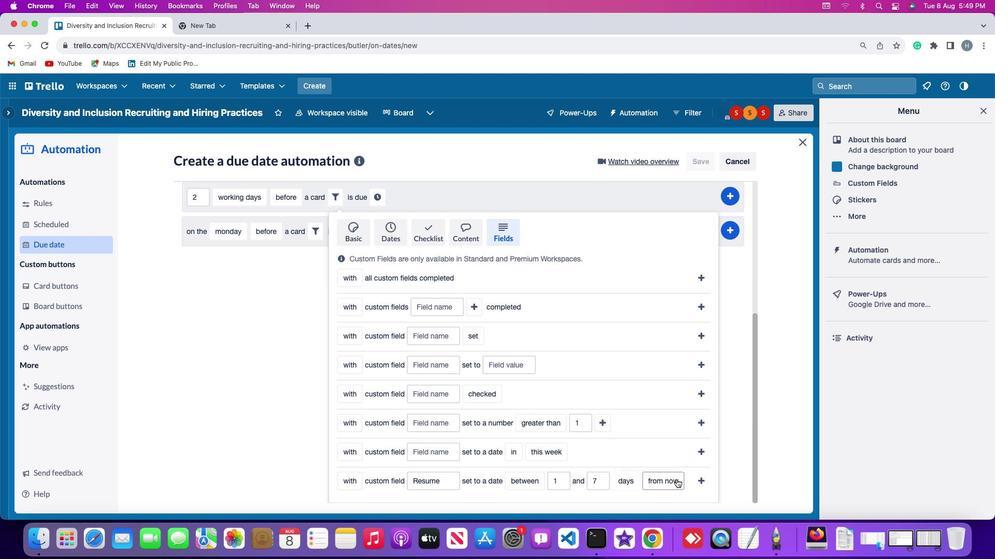 
Action: Mouse pressed left at (676, 479)
Screenshot: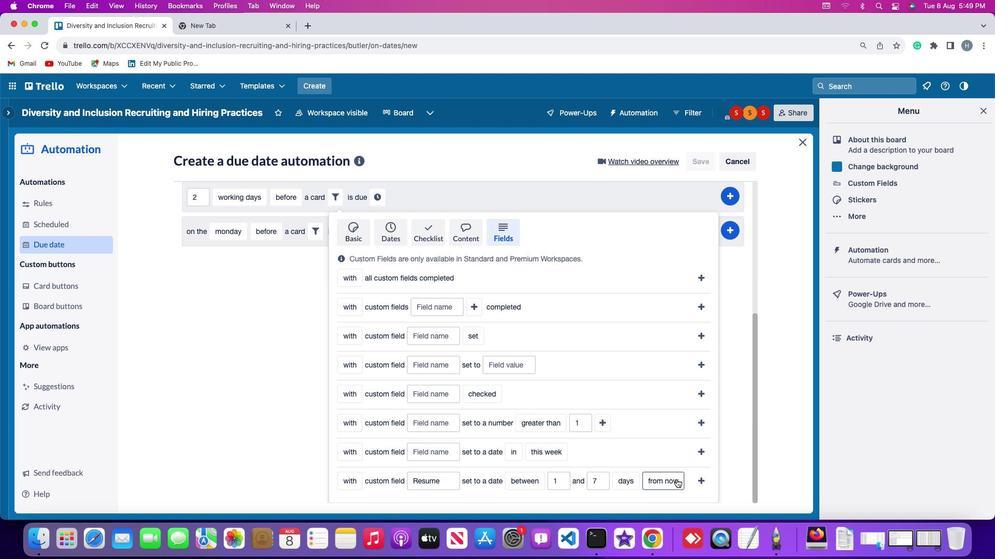 
Action: Mouse moved to (672, 440)
Screenshot: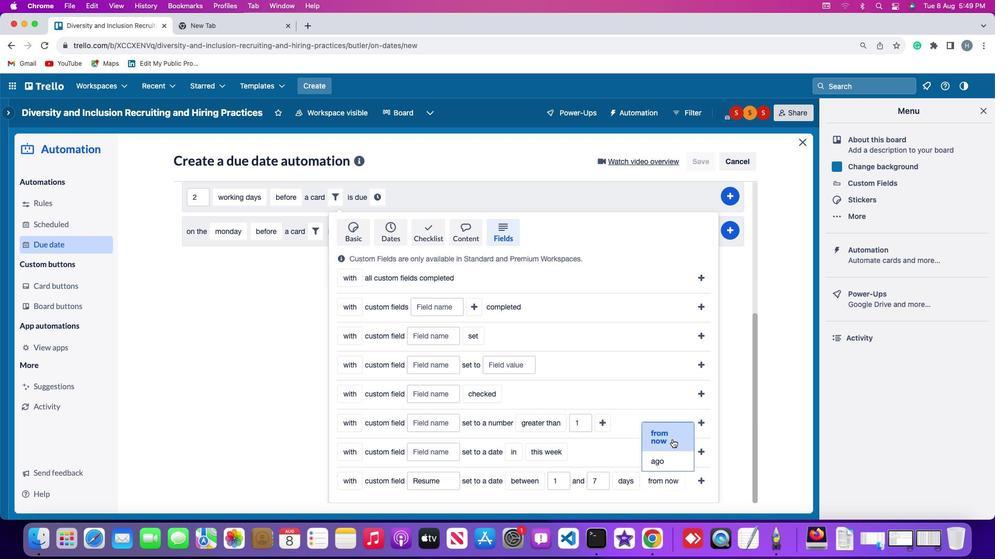 
Action: Mouse pressed left at (672, 440)
Screenshot: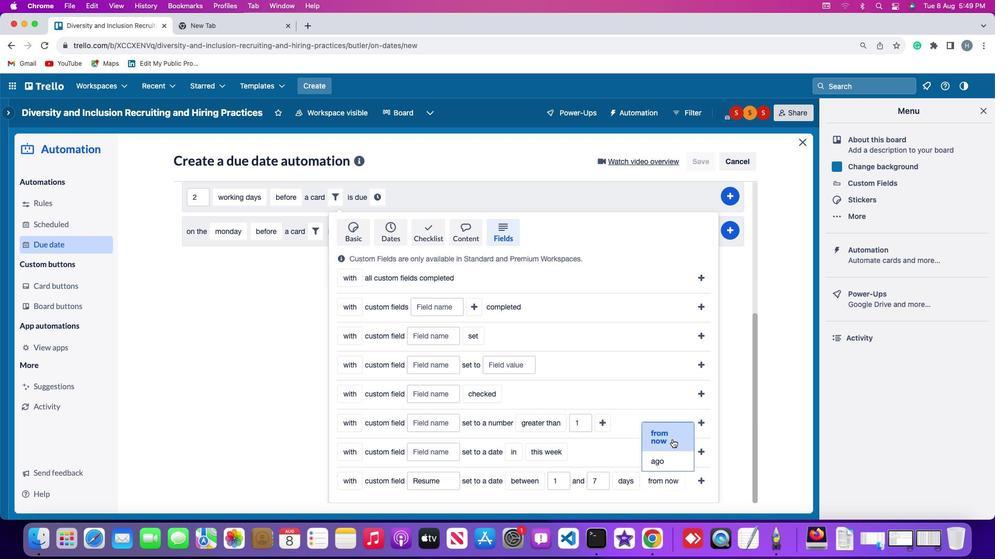 
Action: Mouse moved to (702, 478)
Screenshot: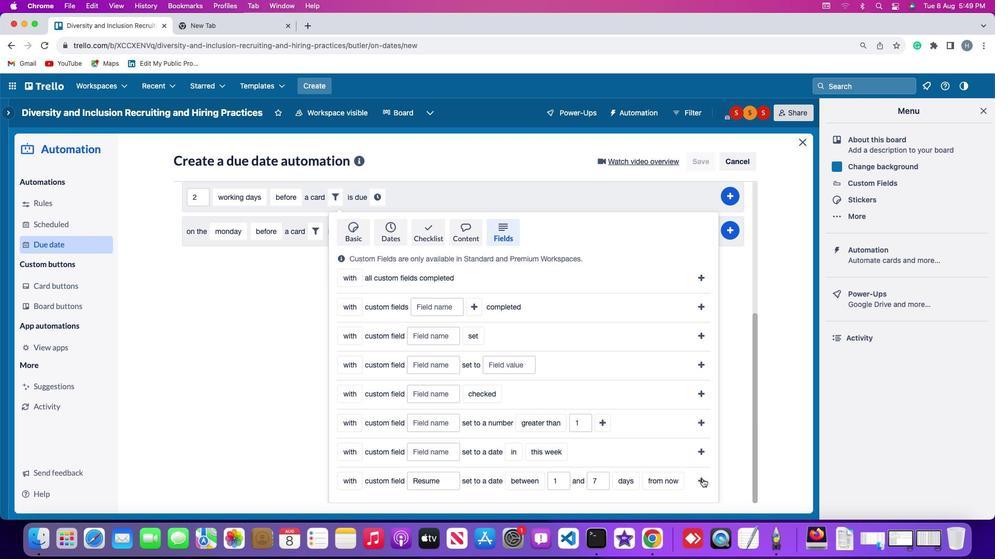 
Action: Mouse pressed left at (702, 478)
Screenshot: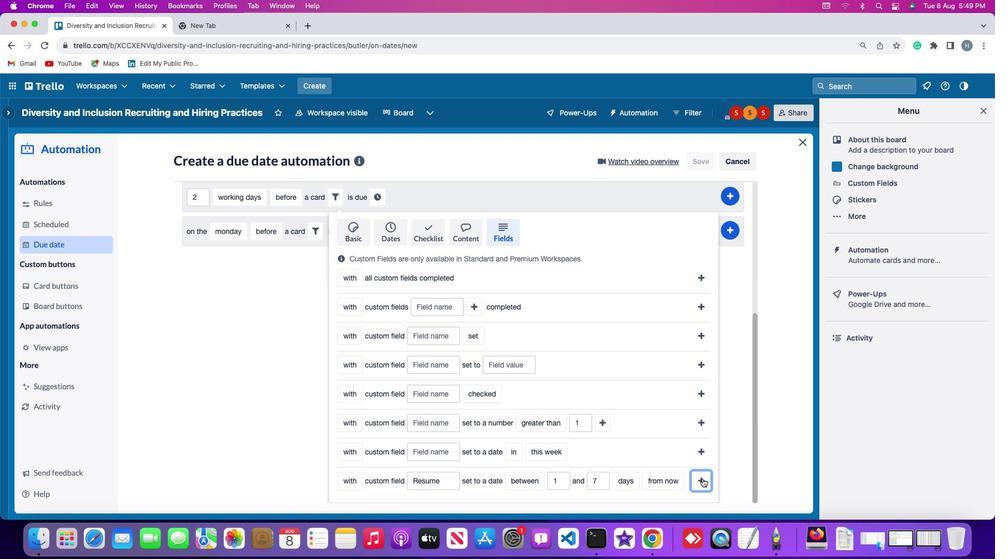 
Action: Mouse moved to (644, 413)
Screenshot: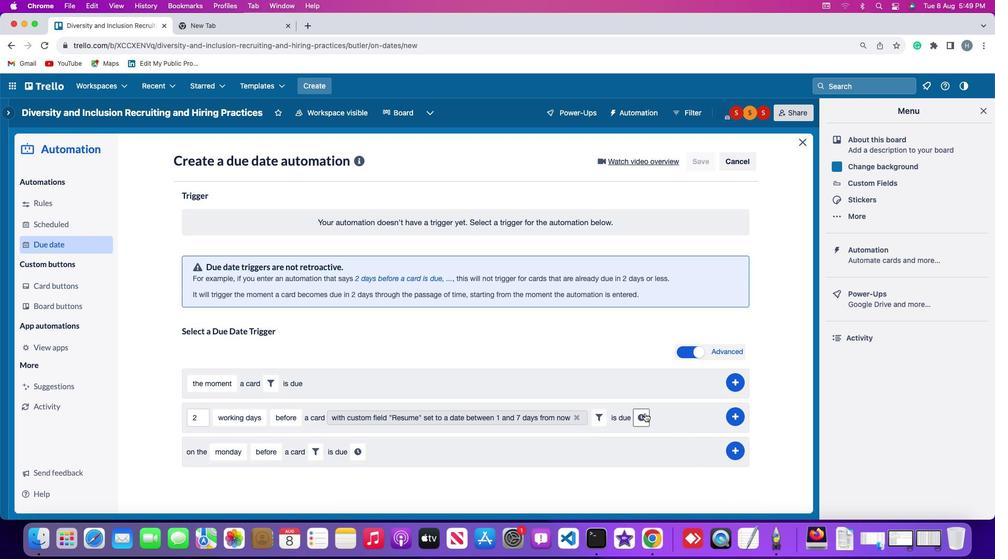 
Action: Mouse pressed left at (644, 413)
Screenshot: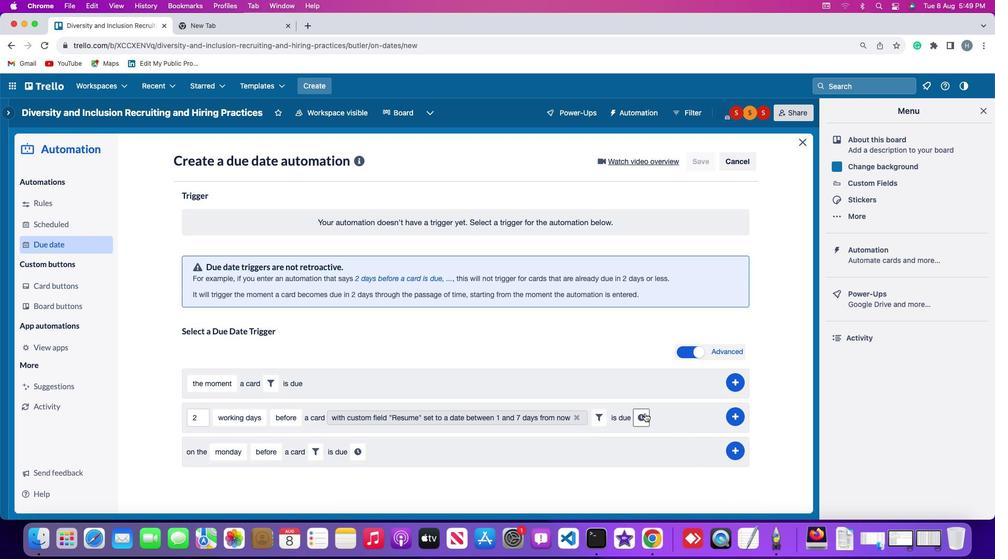 
Action: Mouse moved to (221, 444)
Screenshot: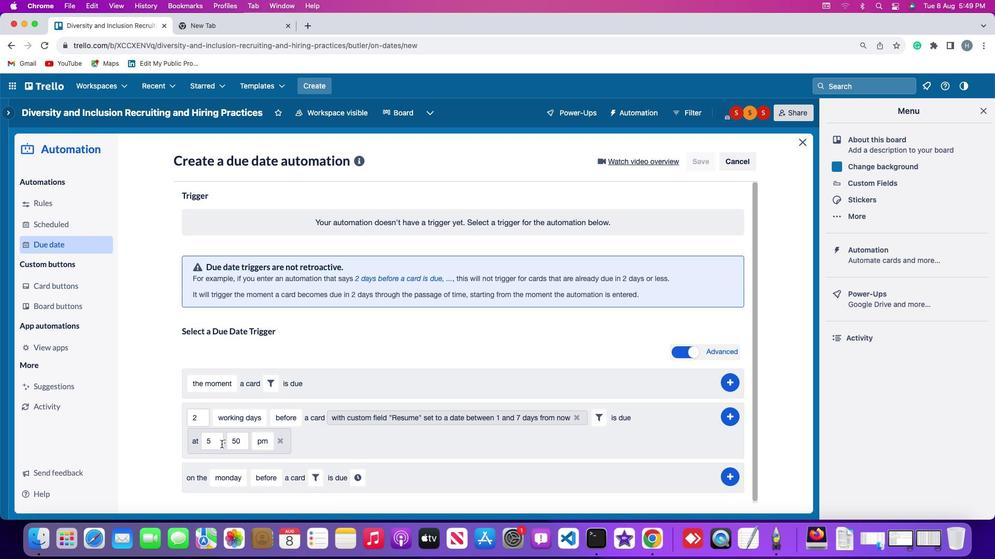
Action: Mouse pressed left at (221, 444)
Screenshot: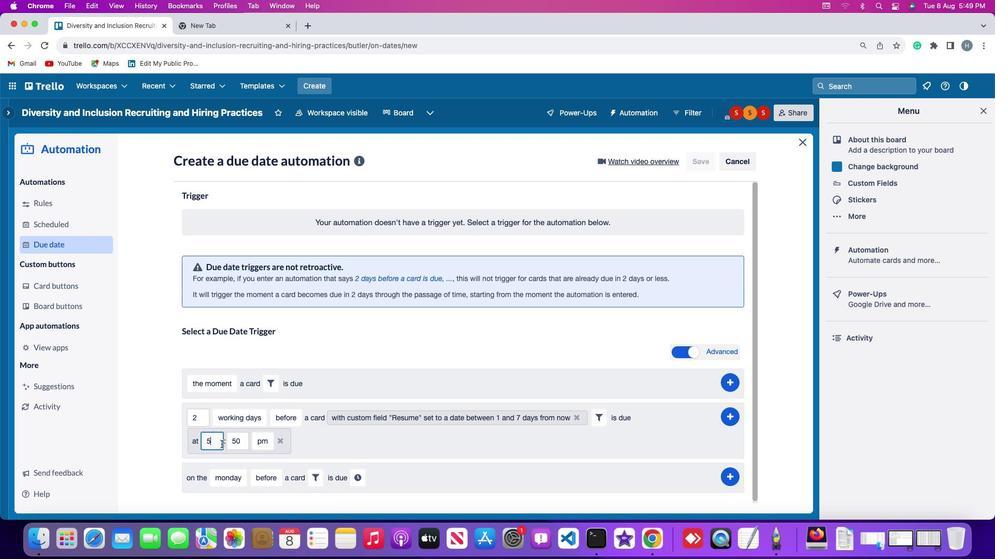 
Action: Key pressed Key.backspace
Screenshot: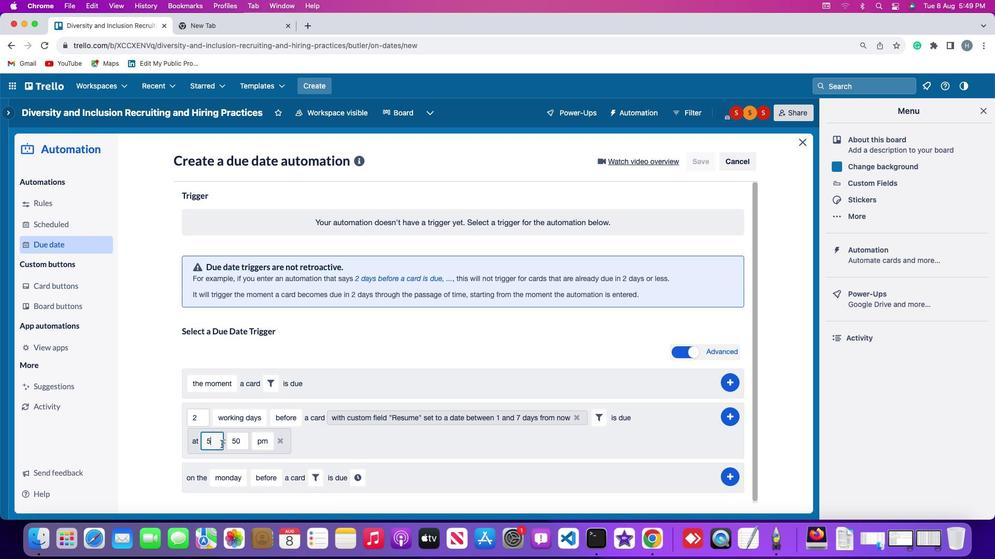 
Action: Mouse moved to (221, 444)
Screenshot: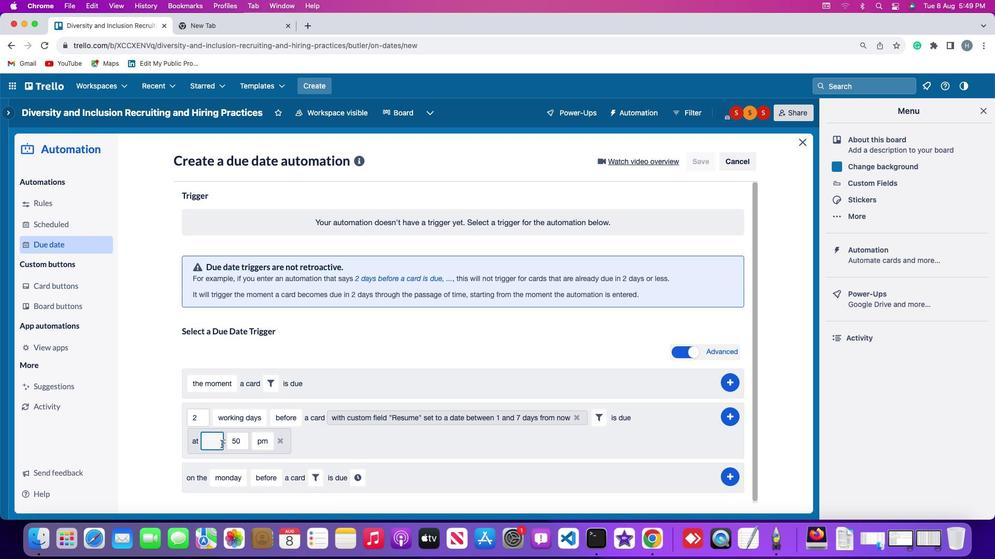
Action: Key pressed '1''1'
Screenshot: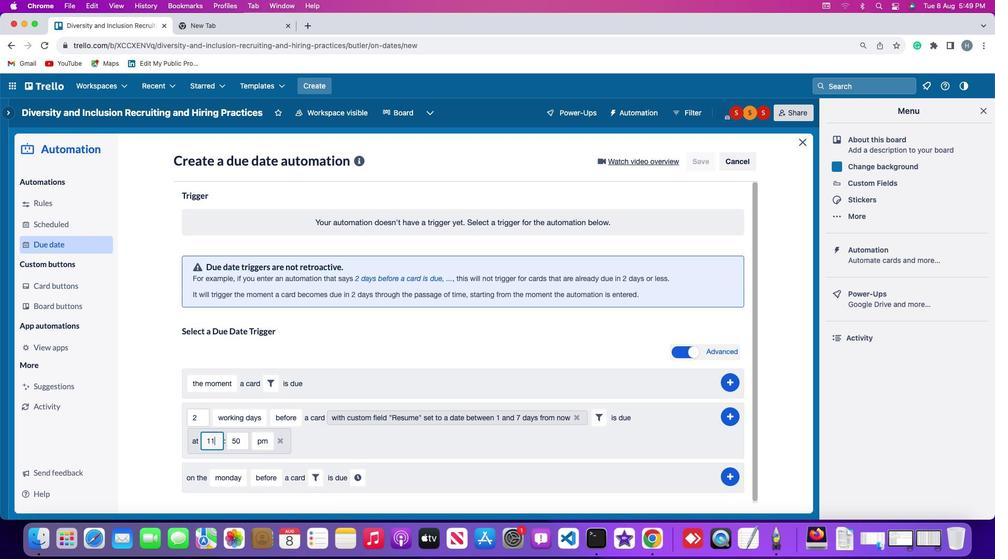 
Action: Mouse moved to (247, 442)
Screenshot: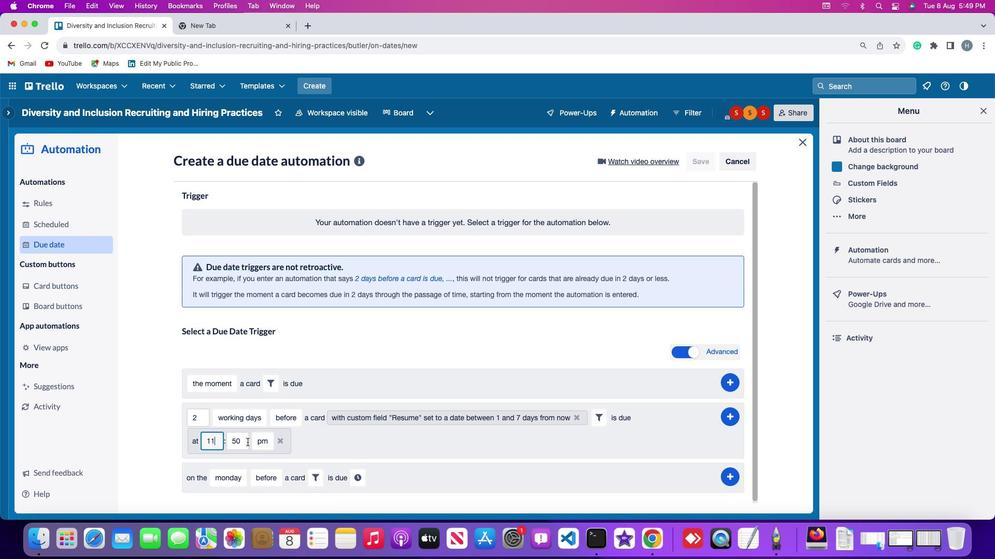 
Action: Mouse pressed left at (247, 442)
Screenshot: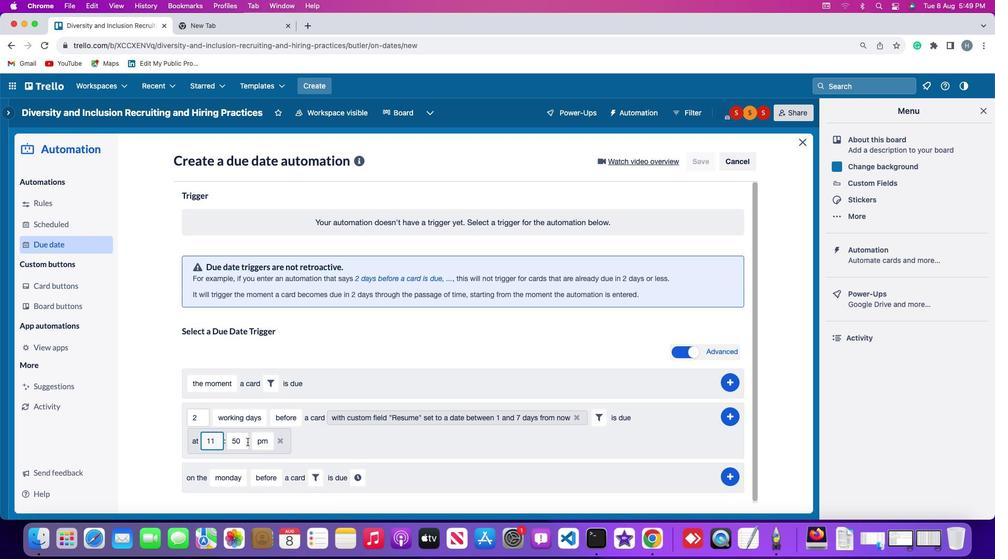 
Action: Mouse moved to (247, 442)
Screenshot: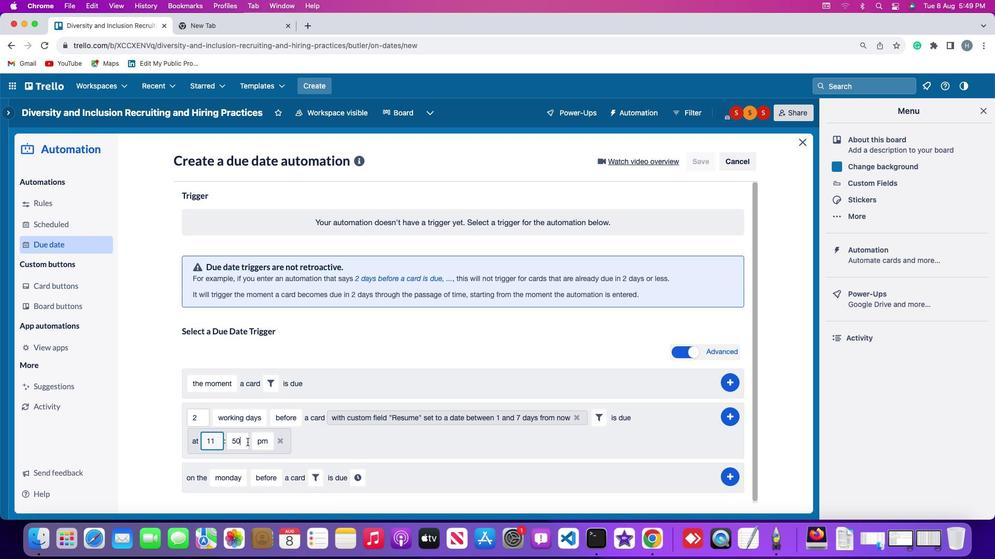
Action: Key pressed Key.backspaceKey.backspace'0''0'
Screenshot: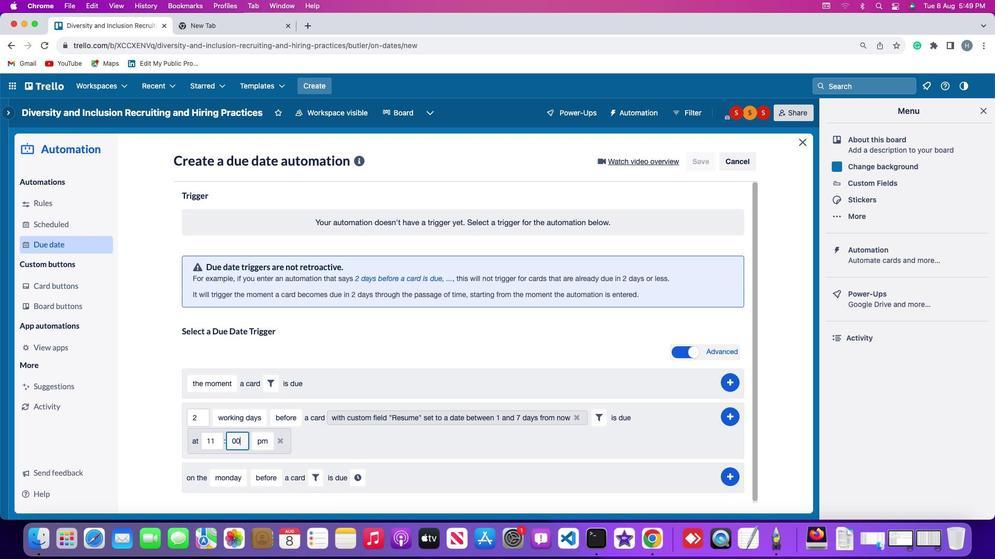 
Action: Mouse moved to (261, 441)
Screenshot: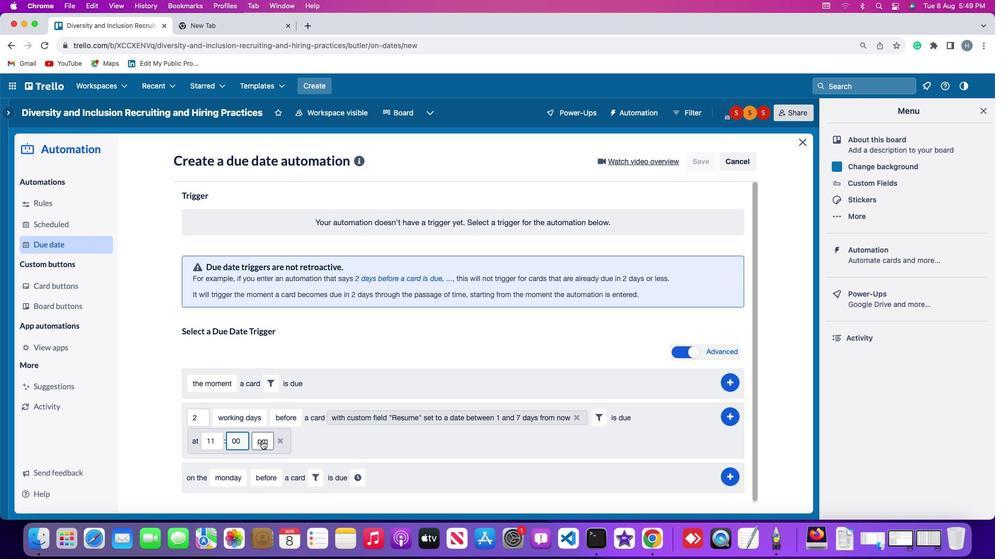 
Action: Mouse pressed left at (261, 441)
Screenshot: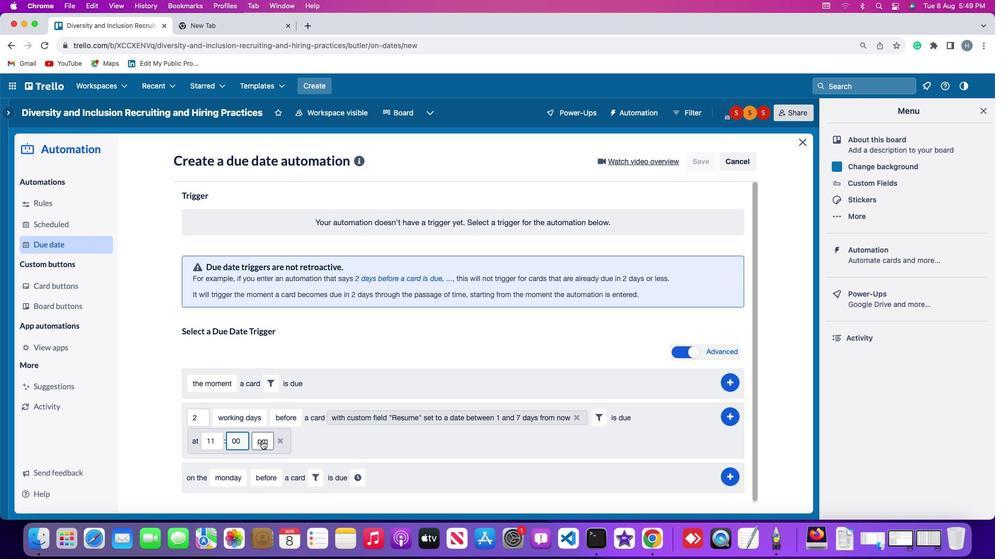 
Action: Mouse moved to (267, 457)
Screenshot: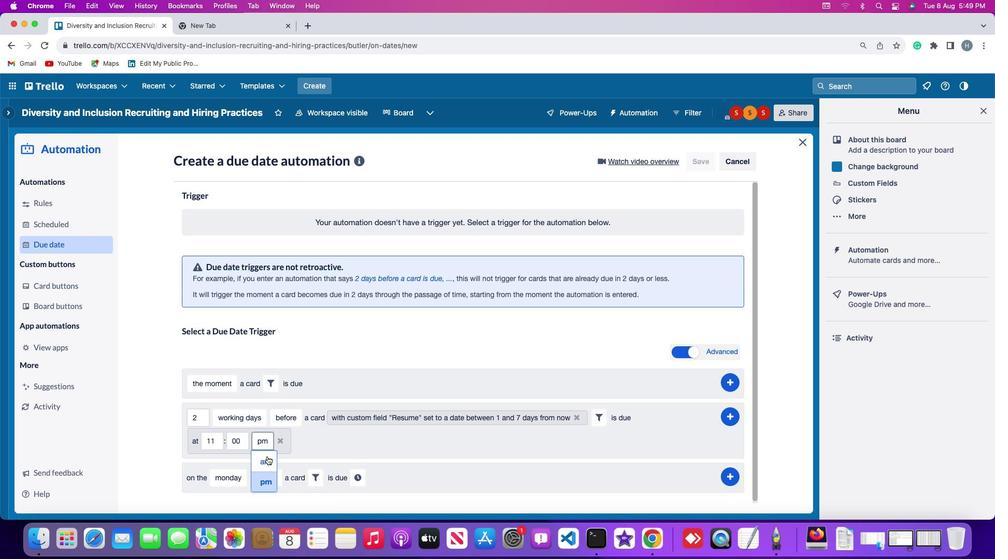 
Action: Mouse pressed left at (267, 457)
Screenshot: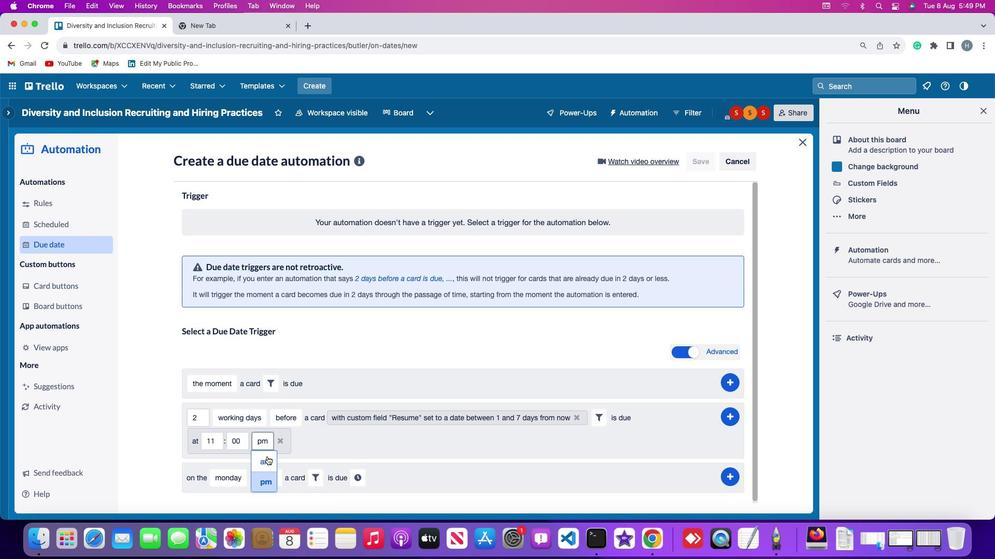 
Action: Mouse moved to (733, 417)
Screenshot: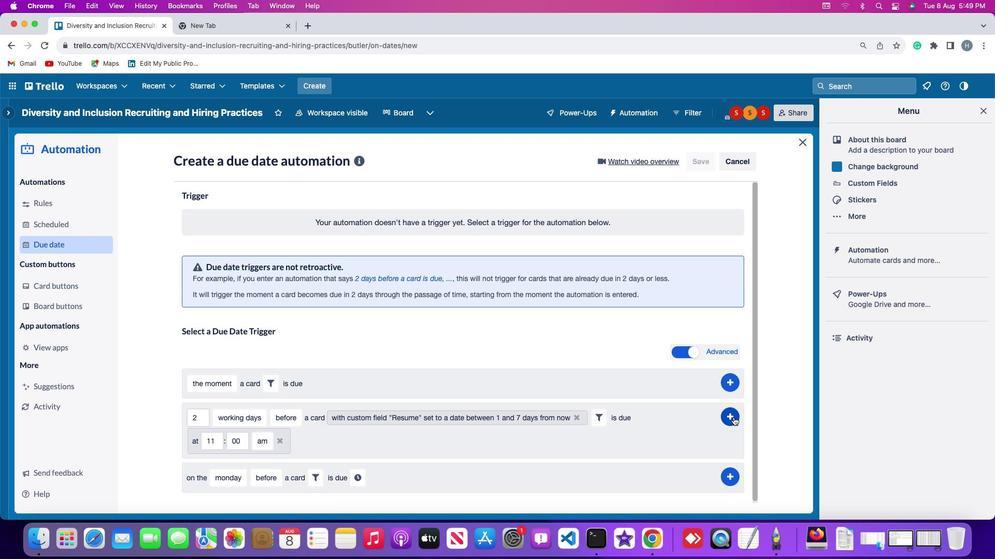 
Action: Mouse pressed left at (733, 417)
Screenshot: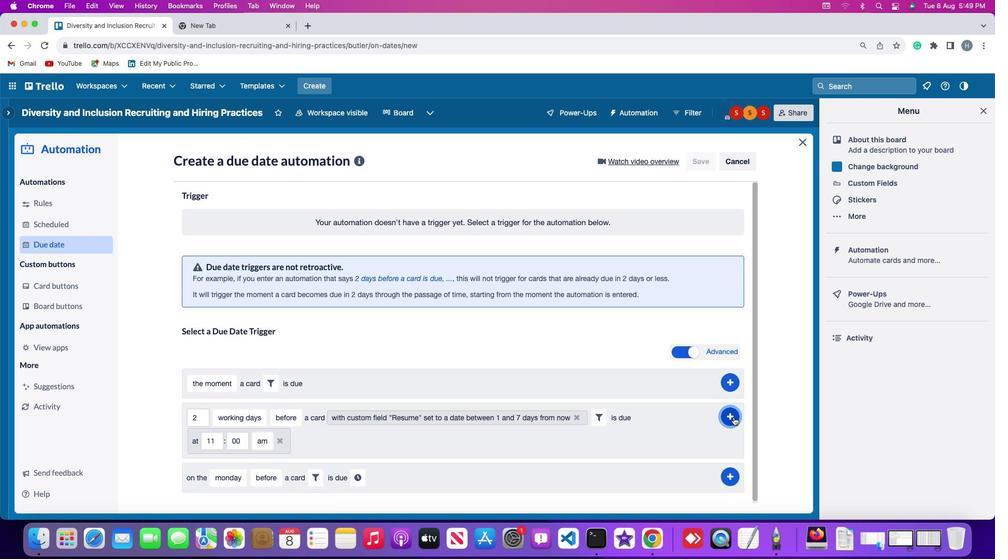 
Action: Mouse moved to (781, 311)
Screenshot: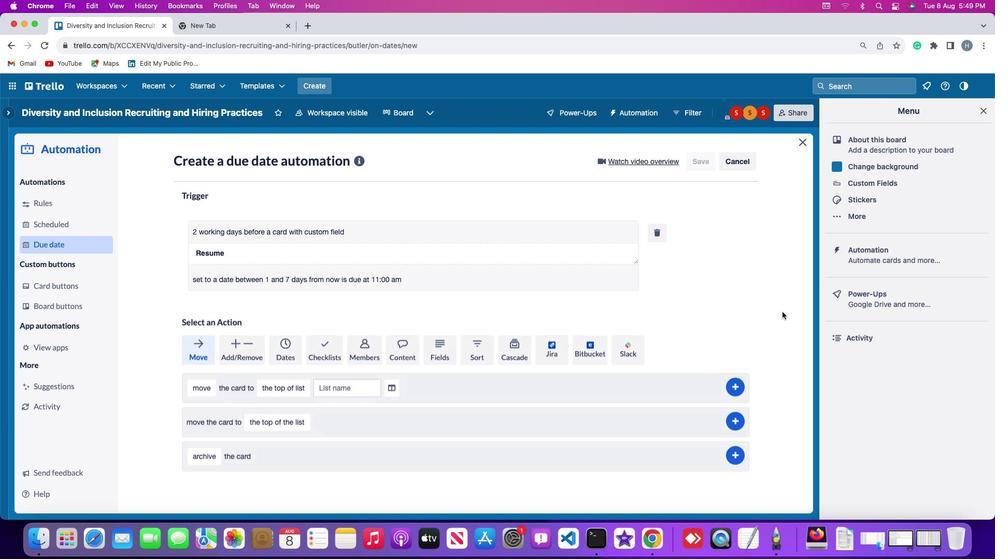 
